 Task: Open Card Card0000000022 in Board Board0000000006 in Workspace WS0000000002 in Trello. Add Member nikhrathi889@gmail.com to Card Card0000000022 in Board Board0000000006 in Workspace WS0000000002 in Trello. Add Blue Label titled Label0000000022 to Card Card0000000022 in Board Board0000000006 in Workspace WS0000000002 in Trello. Add Checklist CL0000000022 to Card Card0000000022 in Board Board0000000006 in Workspace WS0000000002 in Trello. Add Dates with Start Date as Sep 01 2023 and Due Date as Sep 30 2023 to Card Card0000000022 in Board Board0000000006 in Workspace WS0000000002 in Trello
Action: Mouse moved to (420, 468)
Screenshot: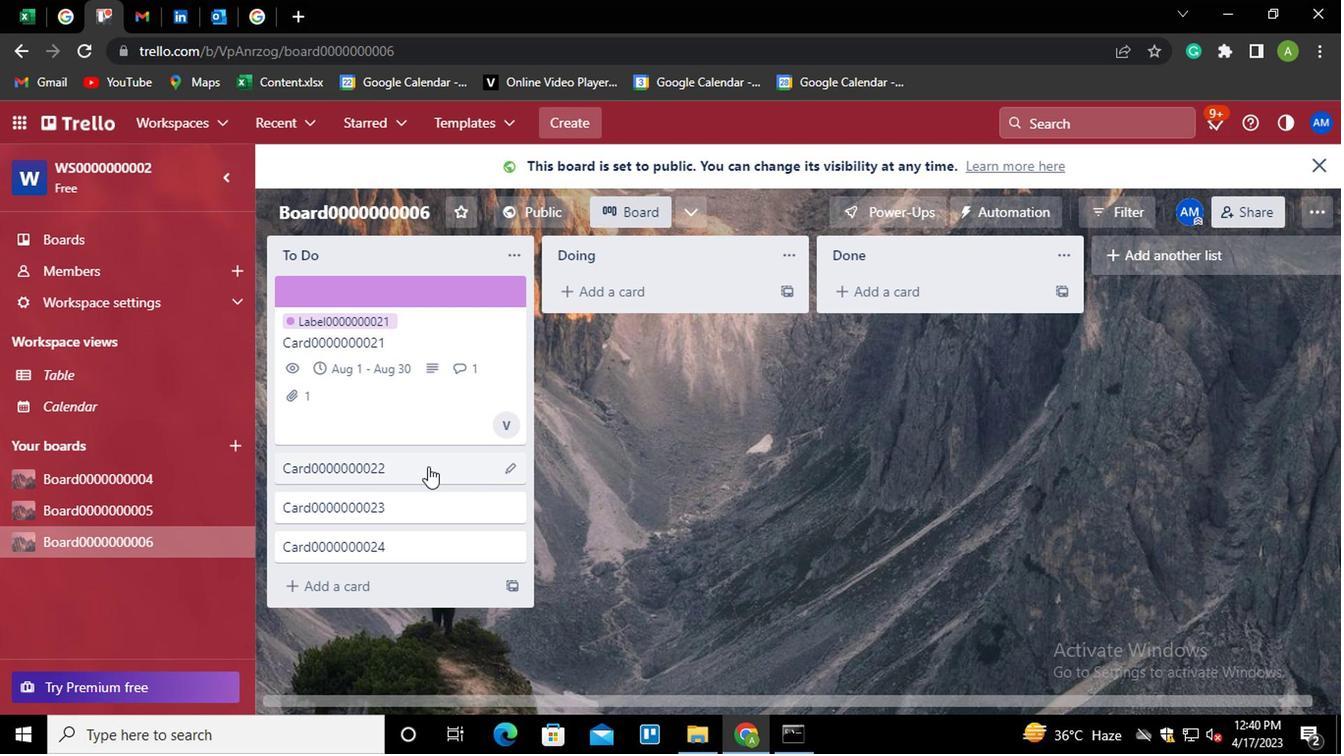 
Action: Mouse pressed left at (420, 468)
Screenshot: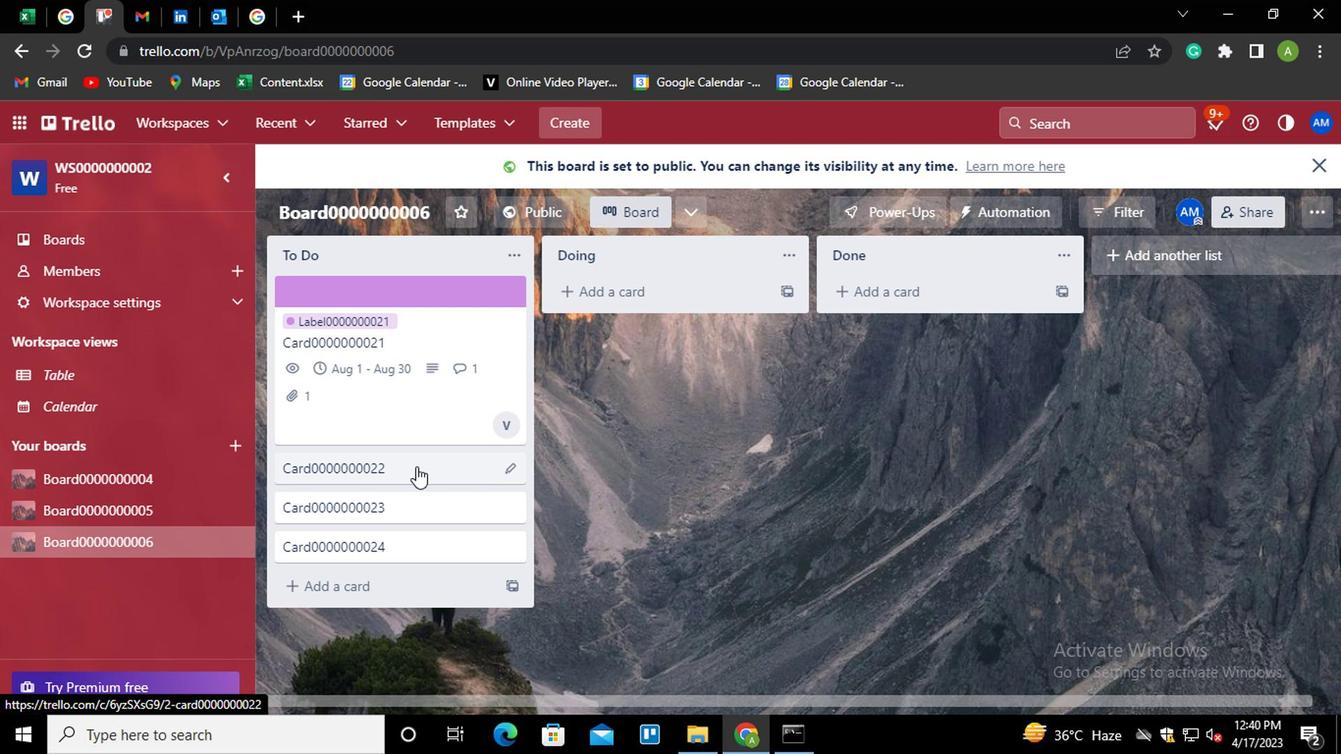
Action: Mouse moved to (905, 277)
Screenshot: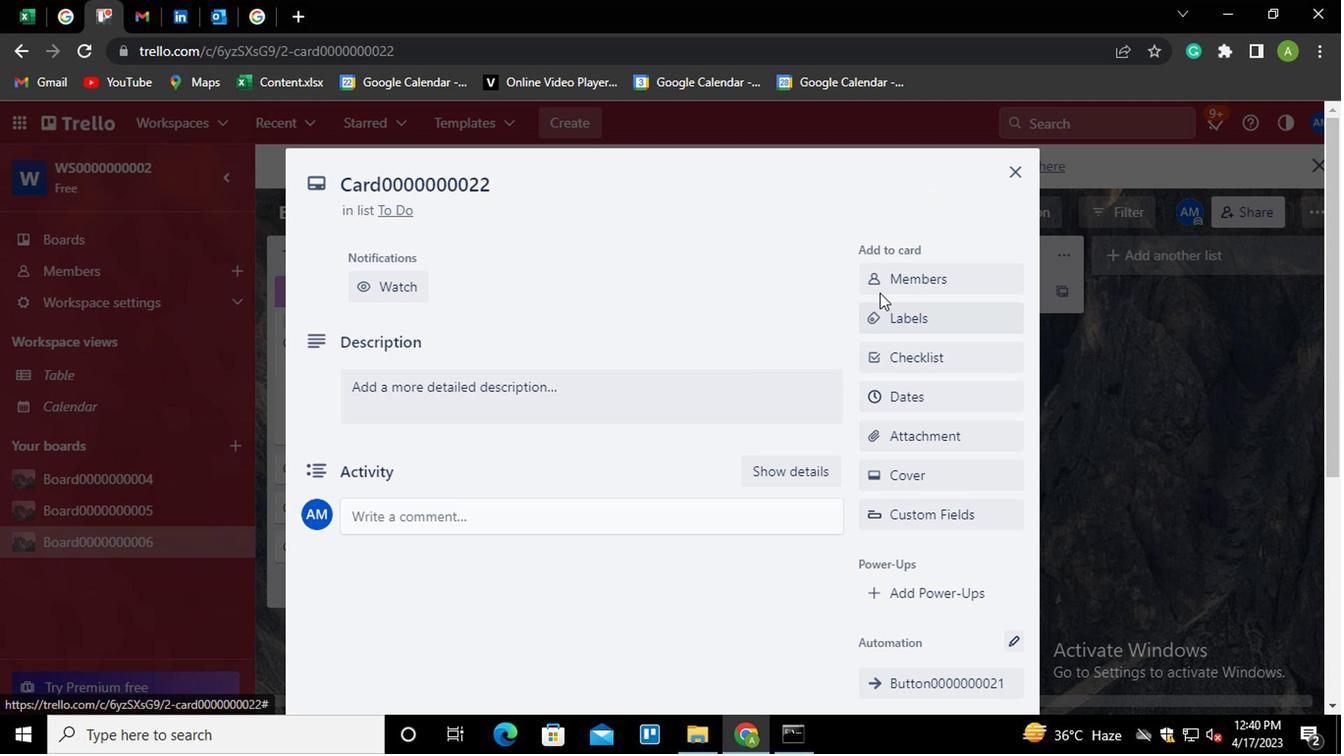 
Action: Mouse pressed left at (905, 277)
Screenshot: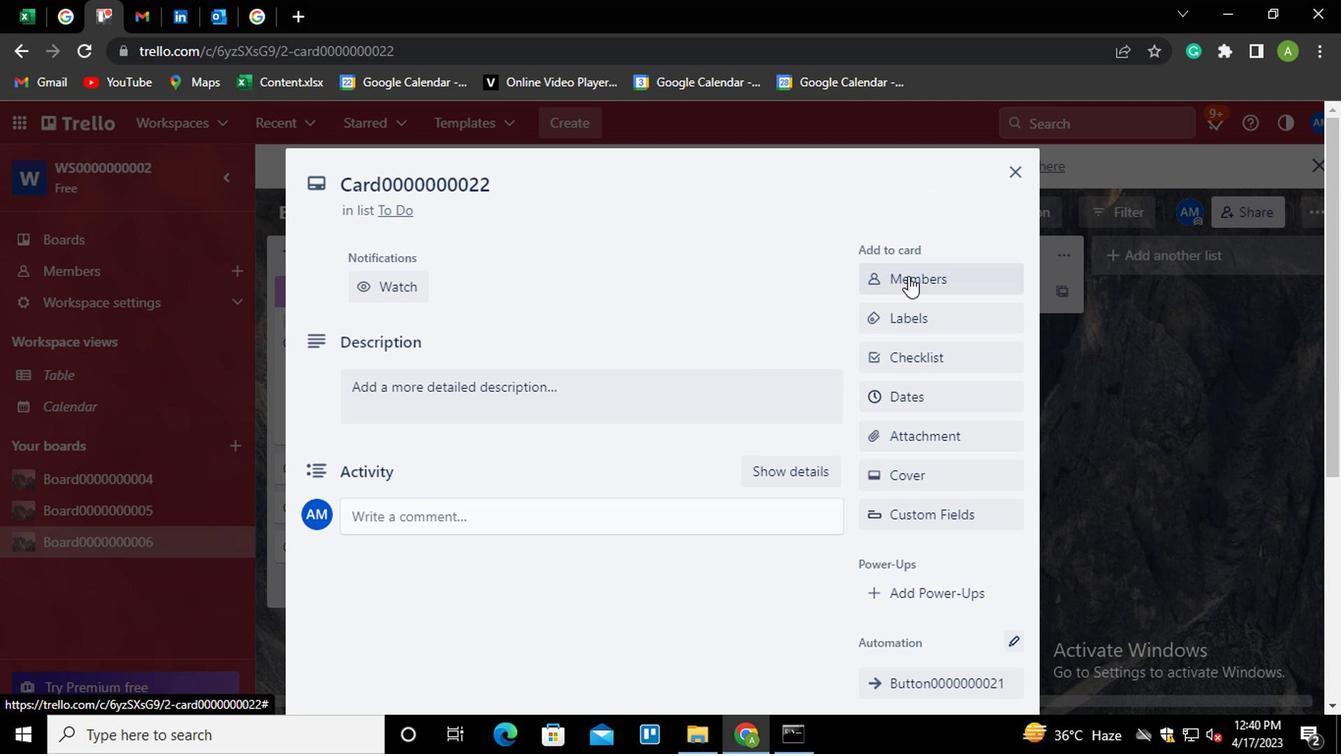 
Action: Mouse moved to (934, 376)
Screenshot: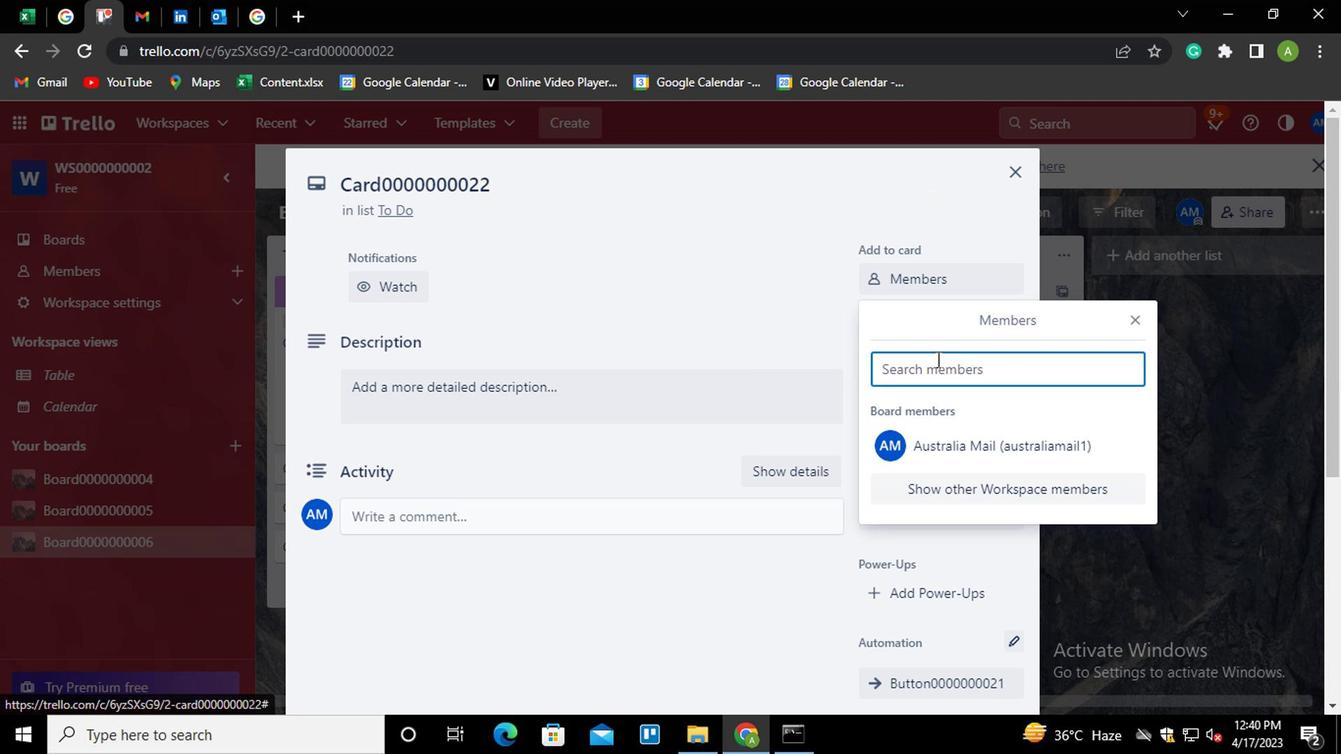 
Action: Mouse pressed left at (934, 376)
Screenshot: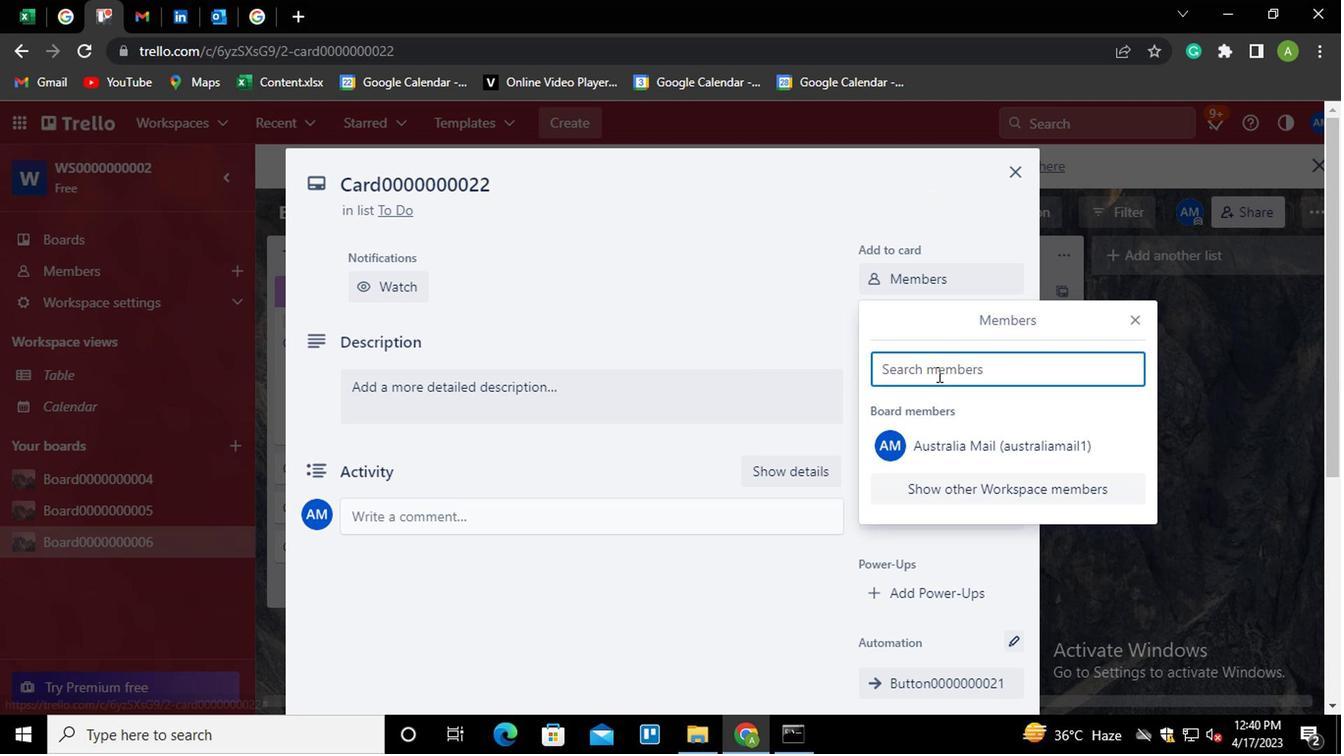 
Action: Key pressed ni<Key.backspace><Key.caps_lock><Key.shift><Key.shift><Key.shift><Key.shift>I<Key.backspace>IKHRATHI889<Key.shift><Key.shift><Key.shift>@GMAIL.COM
Screenshot: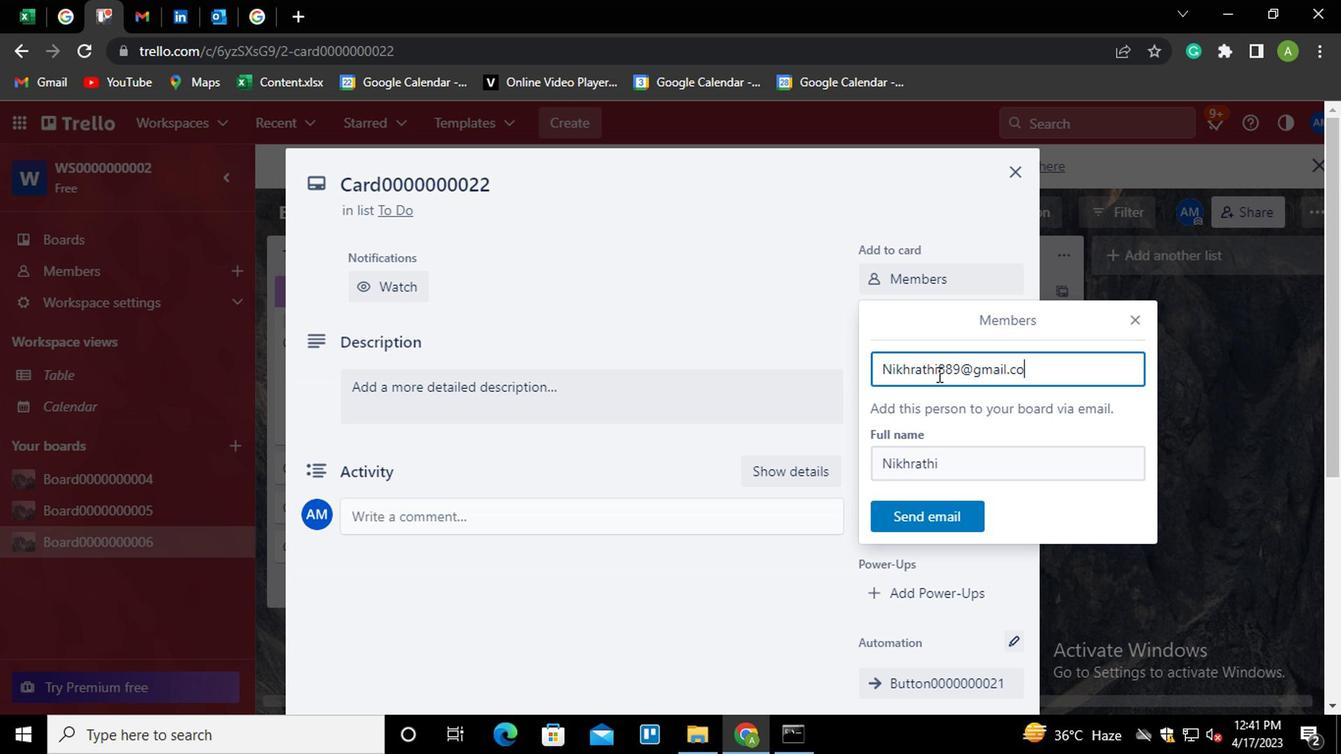 
Action: Mouse moved to (942, 516)
Screenshot: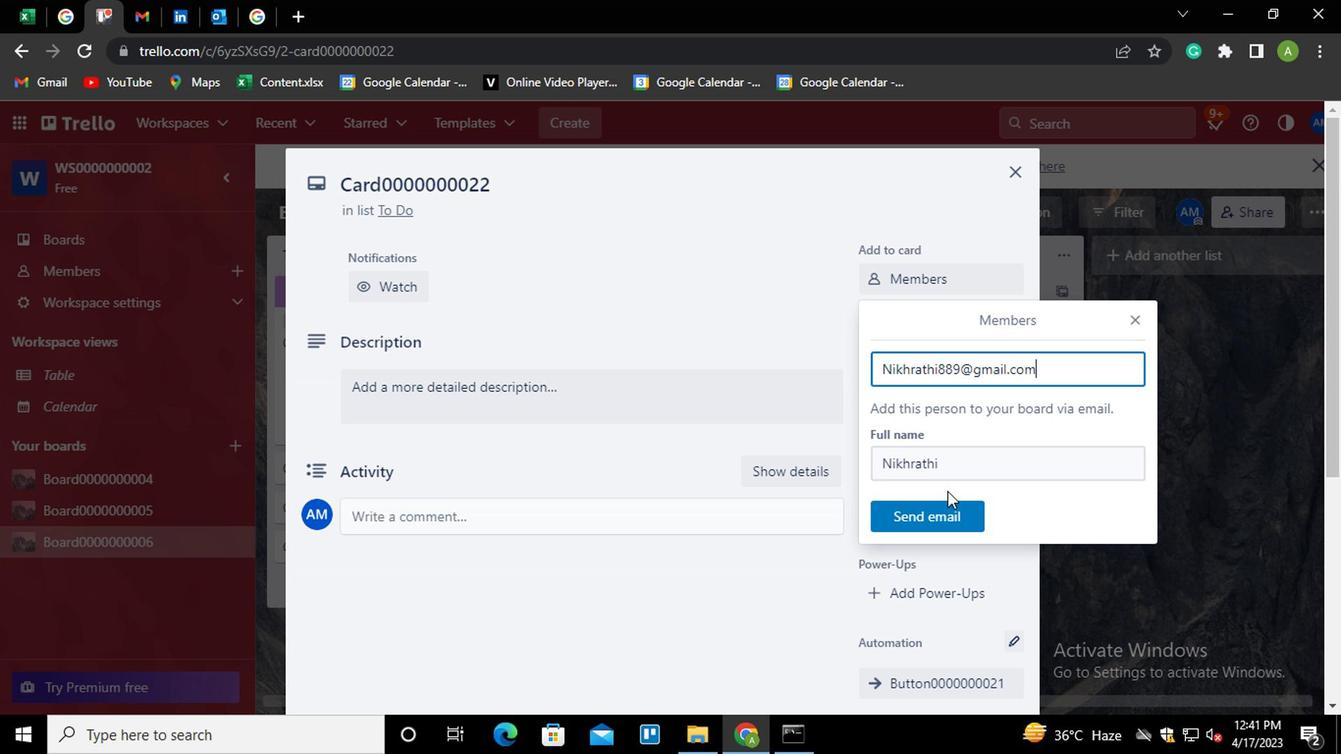 
Action: Mouse pressed left at (942, 516)
Screenshot: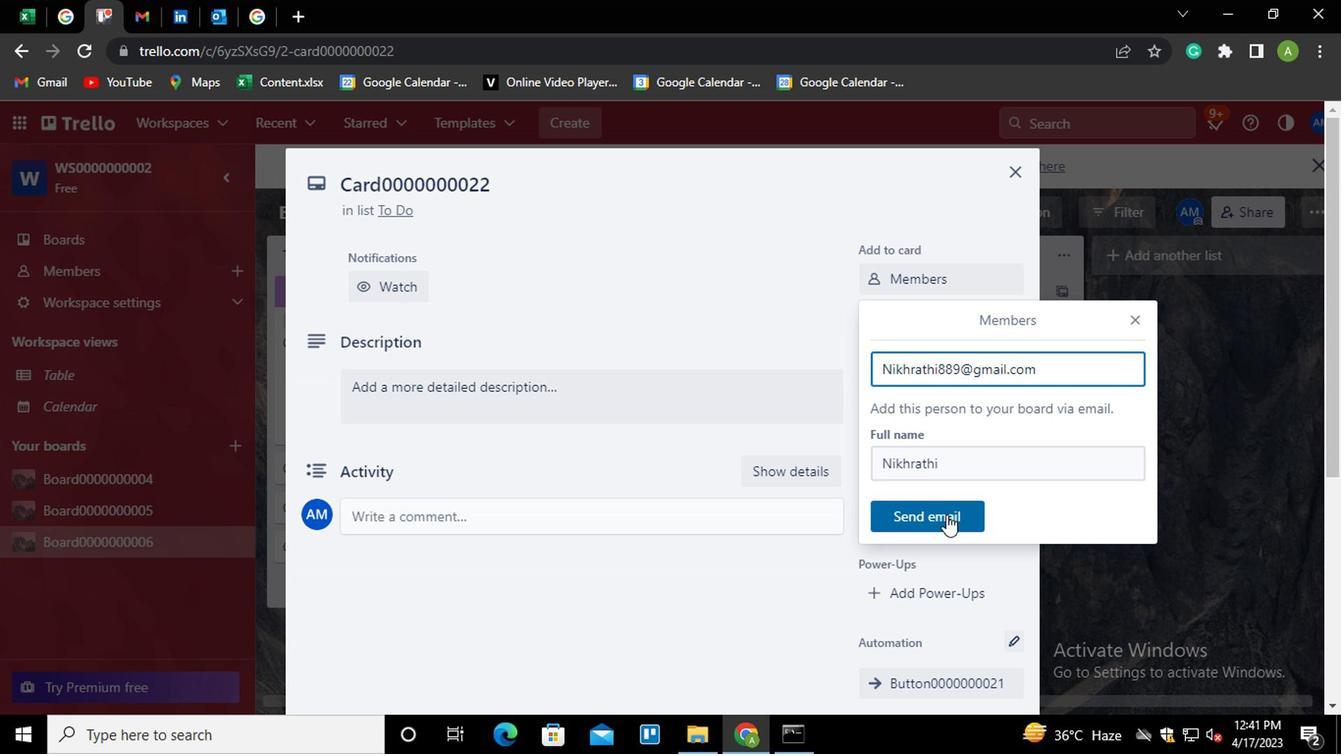 
Action: Mouse moved to (935, 308)
Screenshot: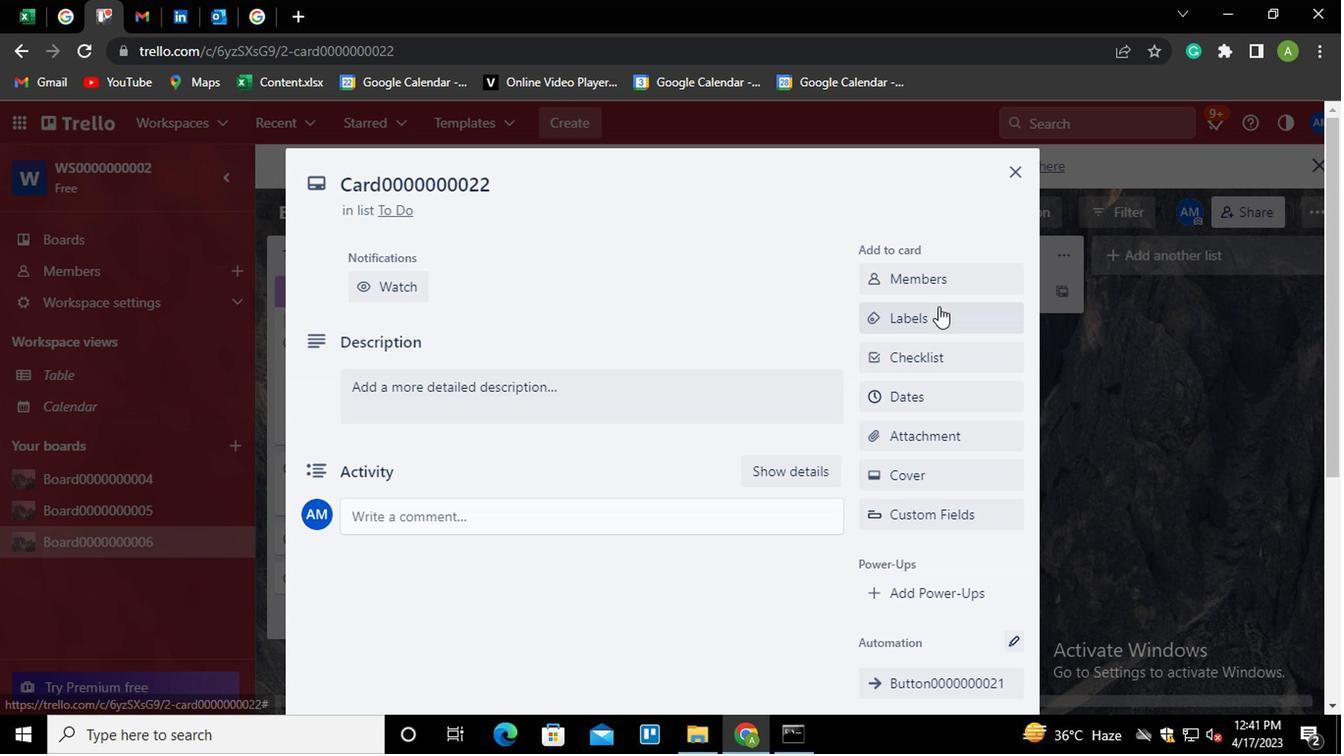 
Action: Mouse pressed left at (935, 308)
Screenshot: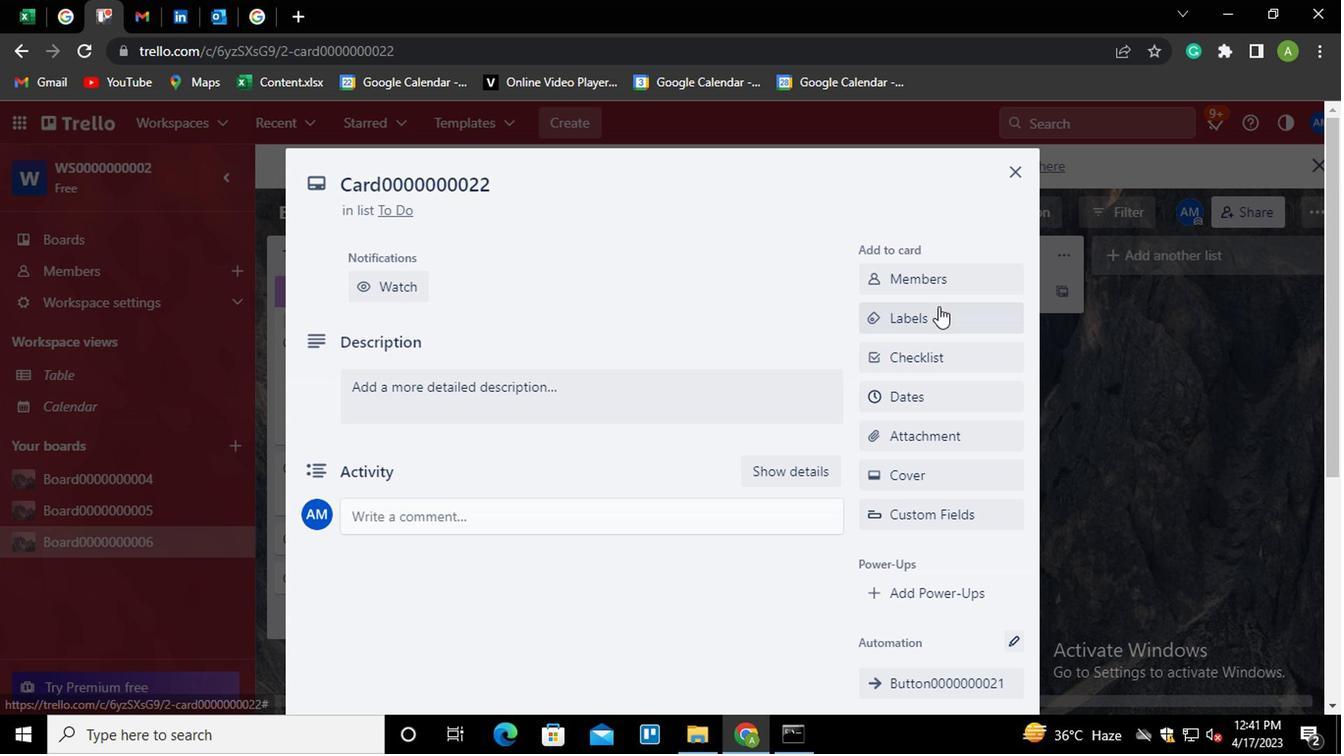
Action: Mouse moved to (885, 467)
Screenshot: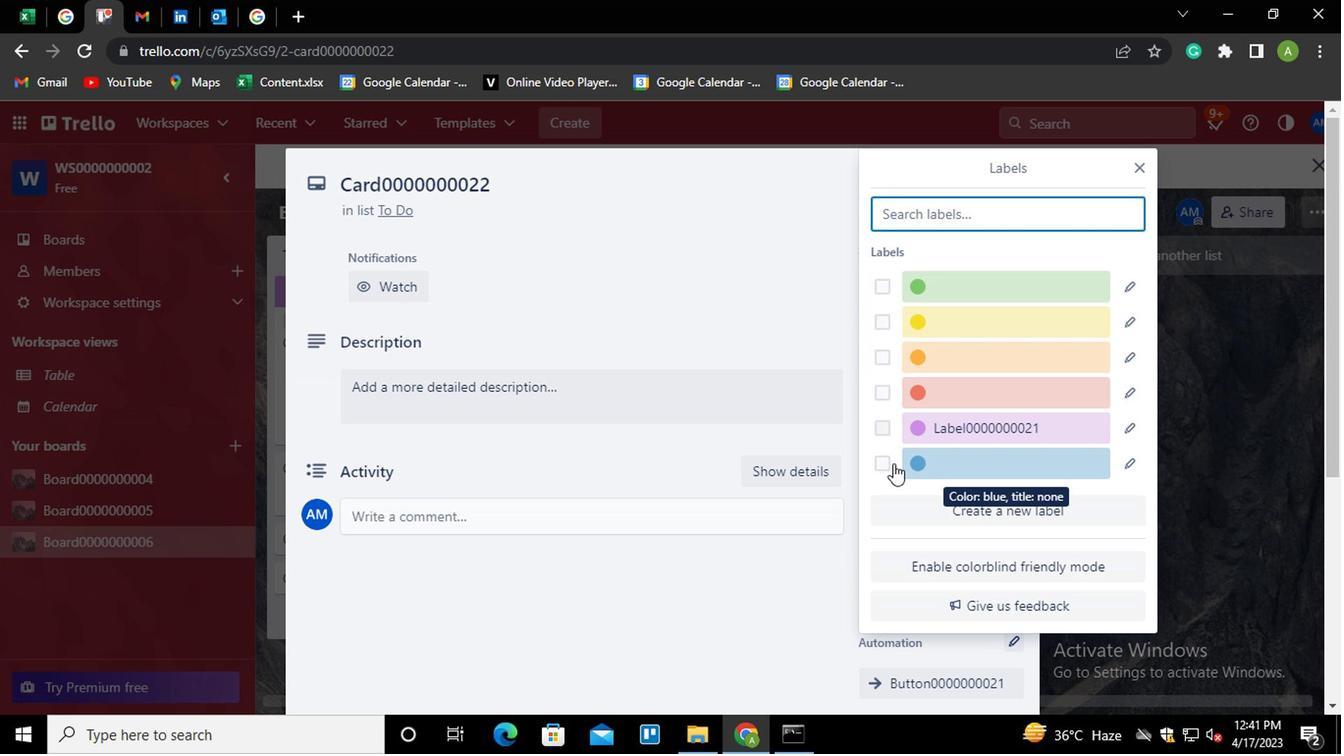 
Action: Mouse pressed left at (885, 467)
Screenshot: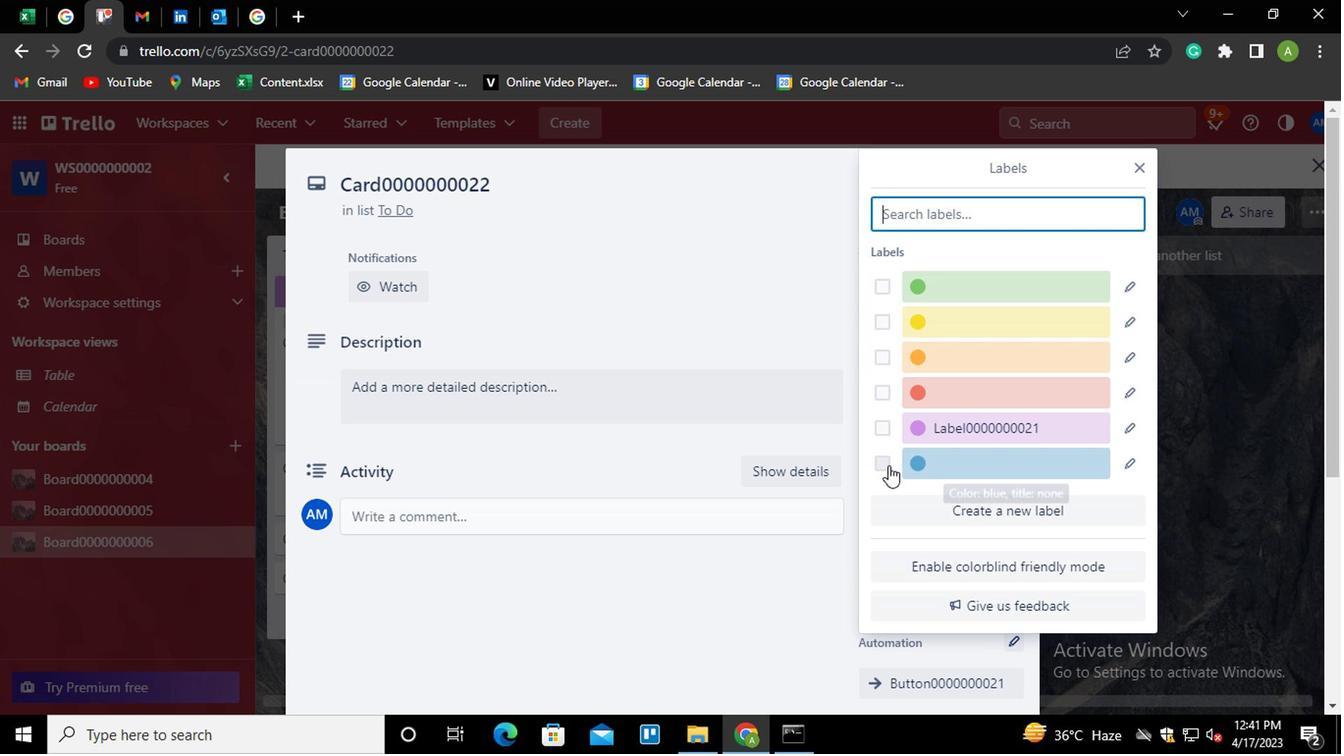 
Action: Mouse moved to (1117, 459)
Screenshot: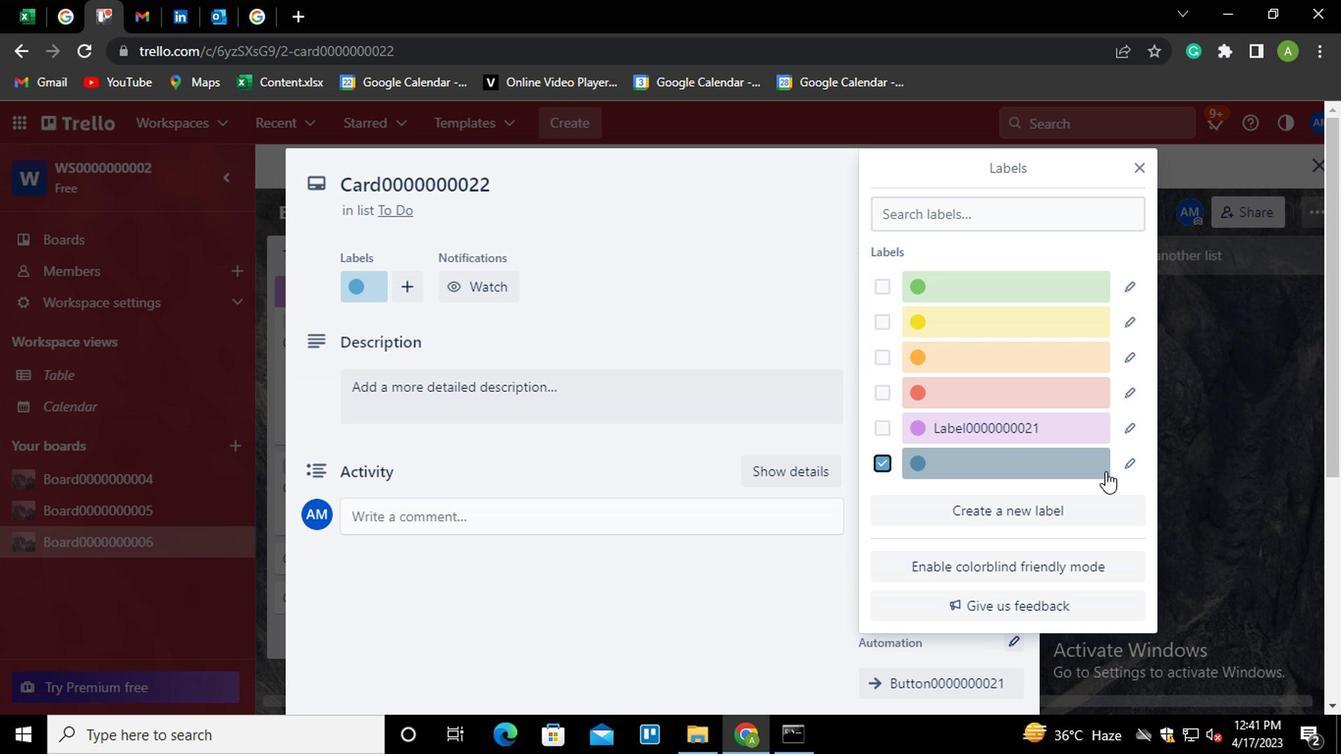 
Action: Mouse pressed left at (1117, 459)
Screenshot: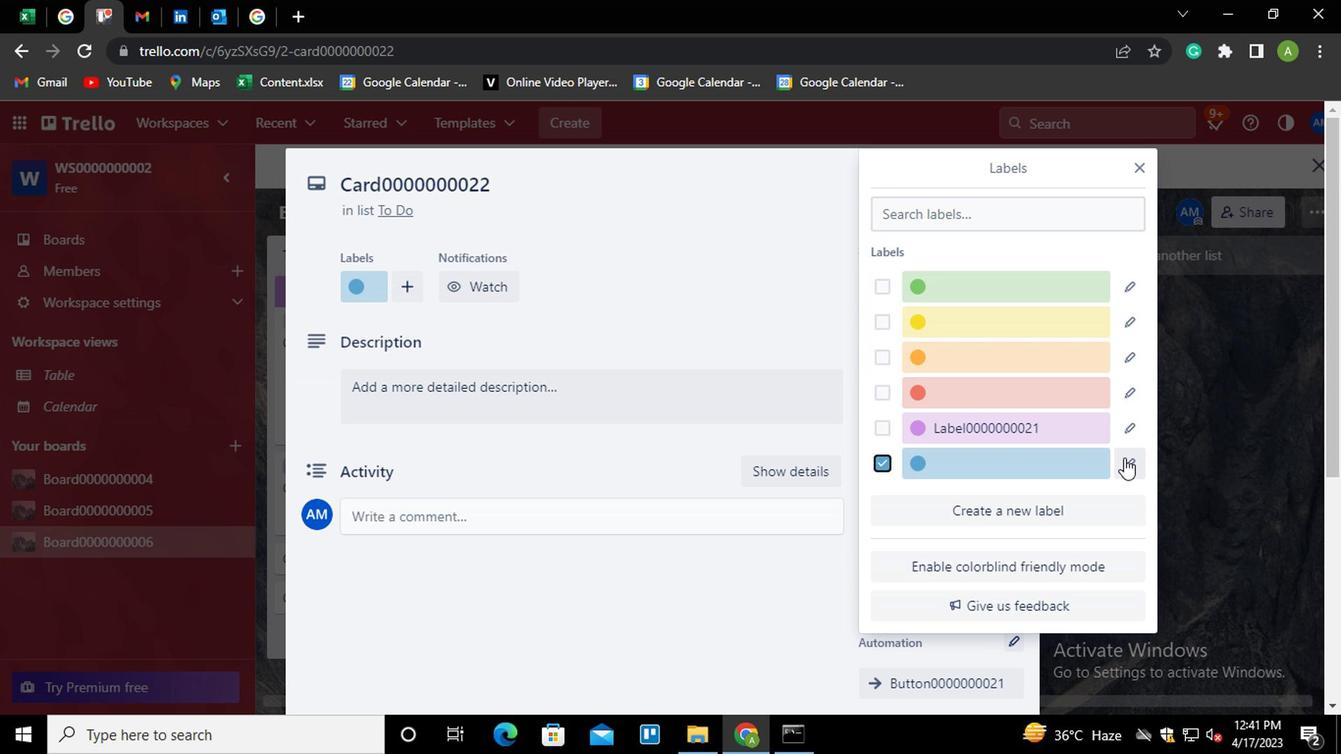 
Action: Mouse moved to (1106, 452)
Screenshot: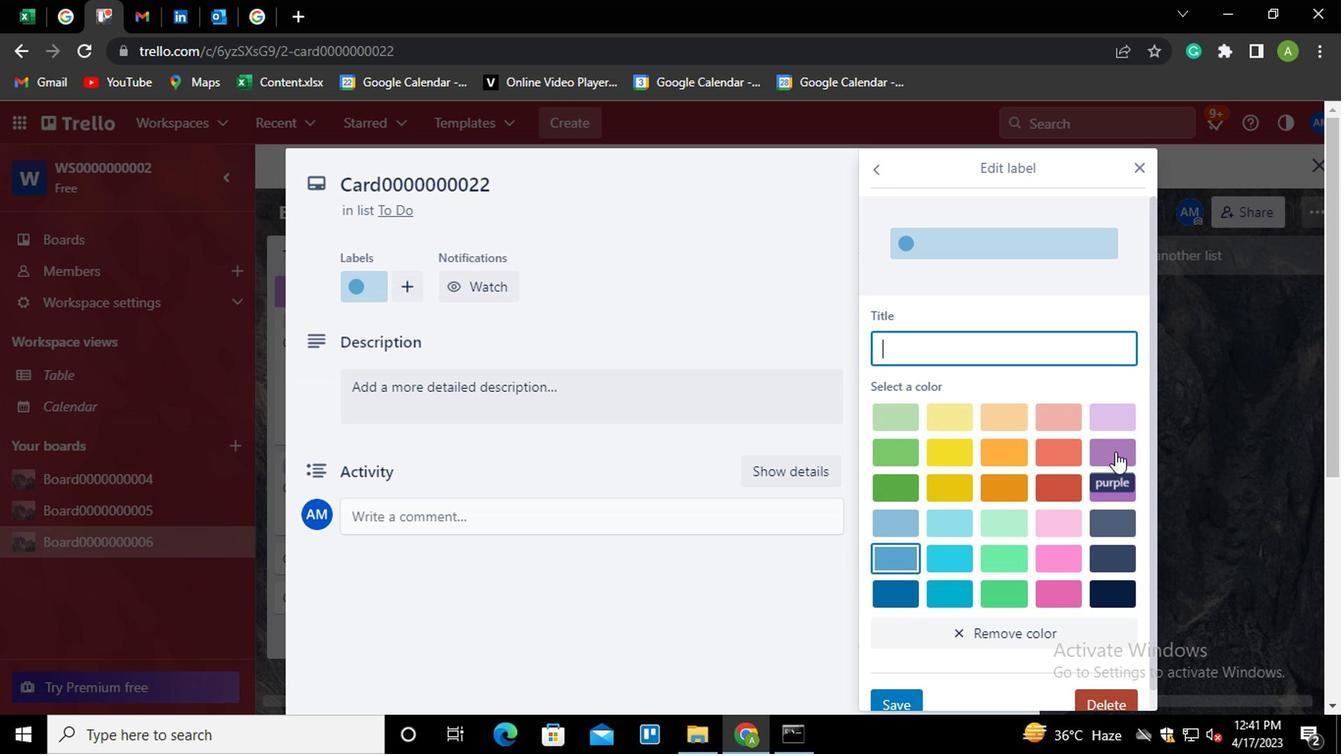 
Action: Key pressed <Key.shift>LABEL0000000022
Screenshot: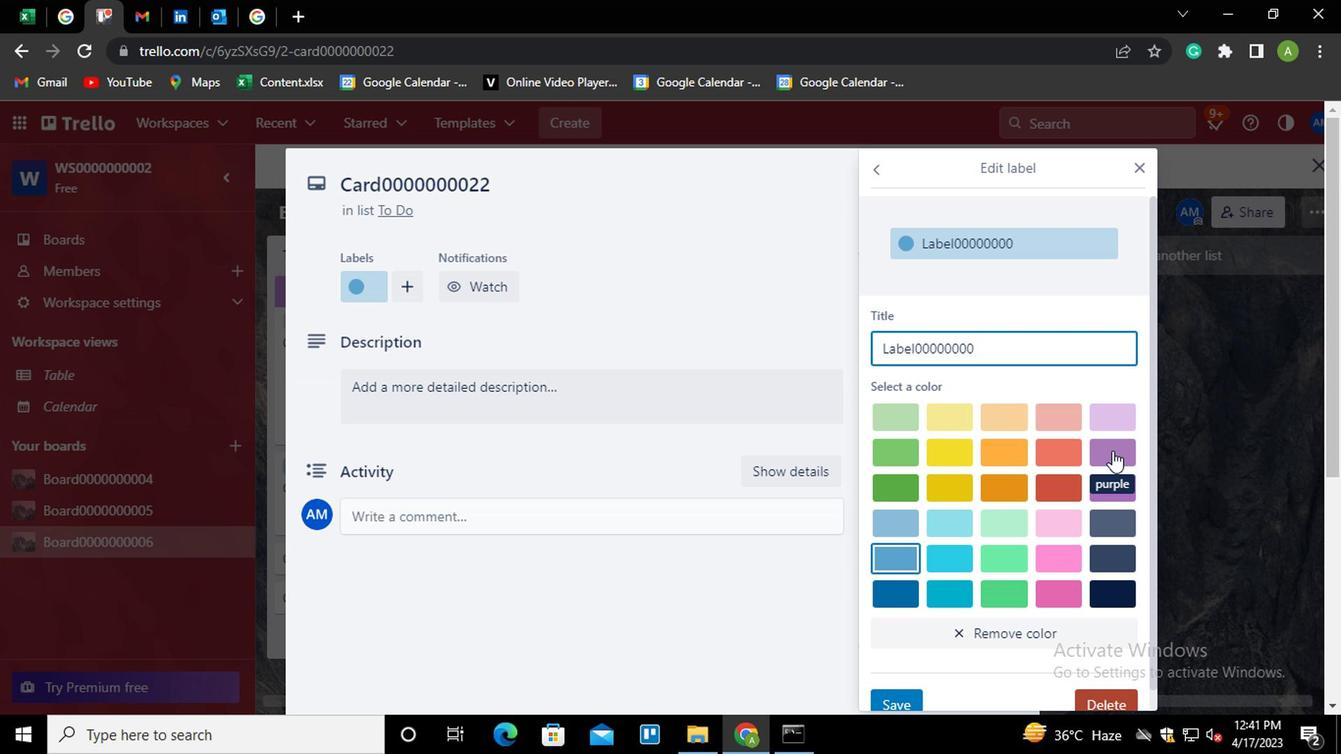 
Action: Mouse moved to (892, 707)
Screenshot: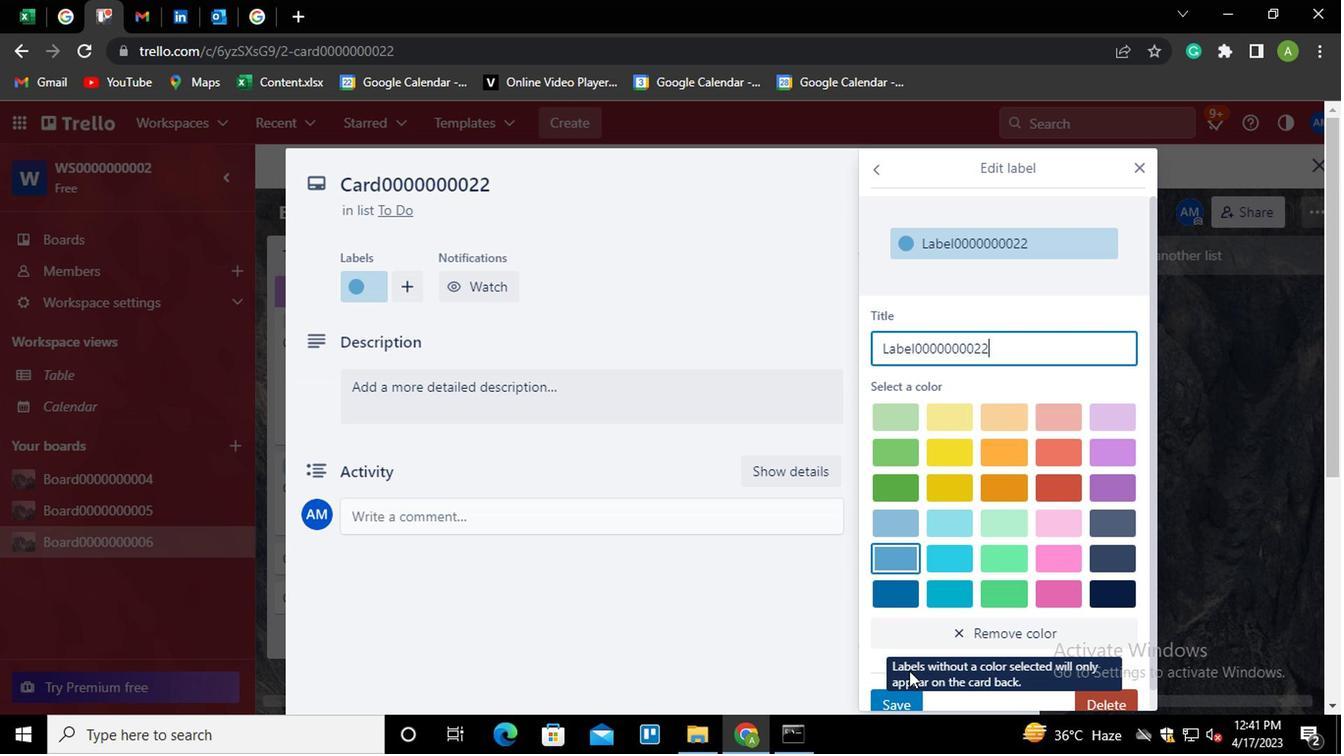 
Action: Mouse pressed left at (892, 707)
Screenshot: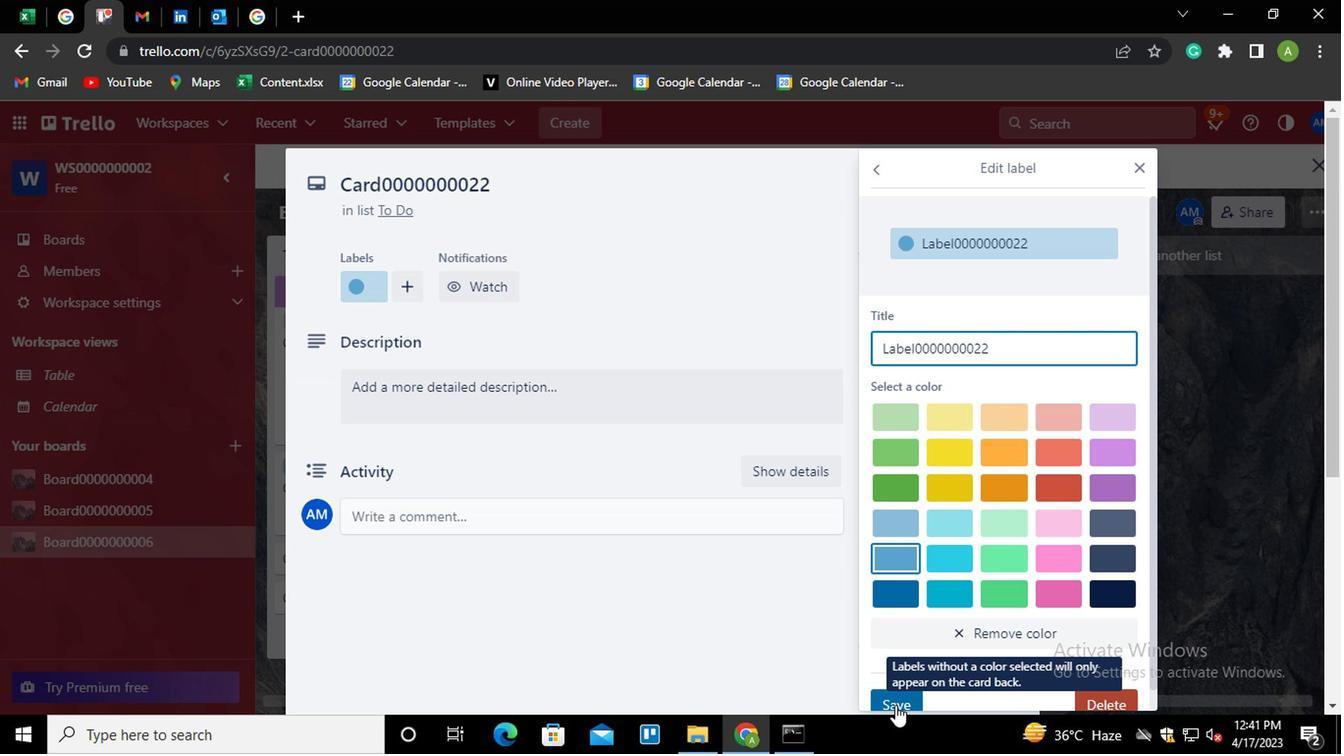
Action: Mouse moved to (806, 280)
Screenshot: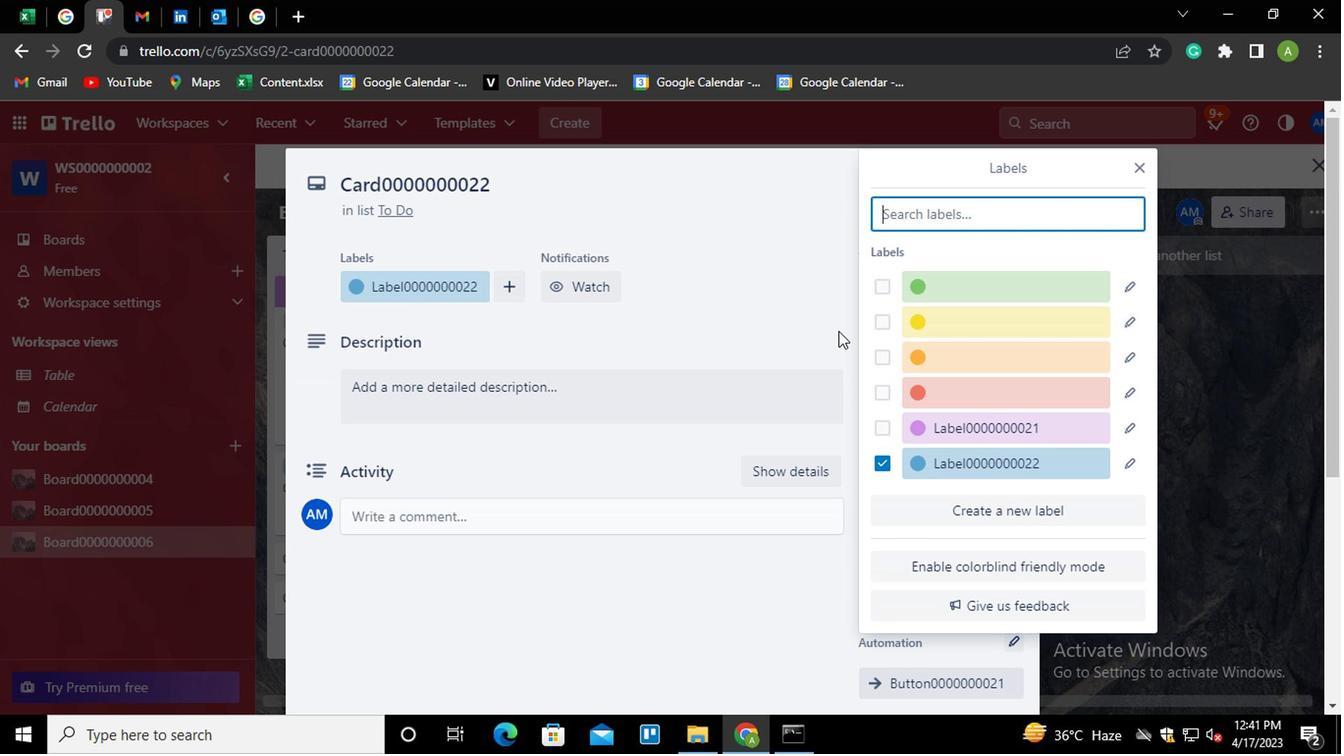 
Action: Mouse pressed left at (806, 280)
Screenshot: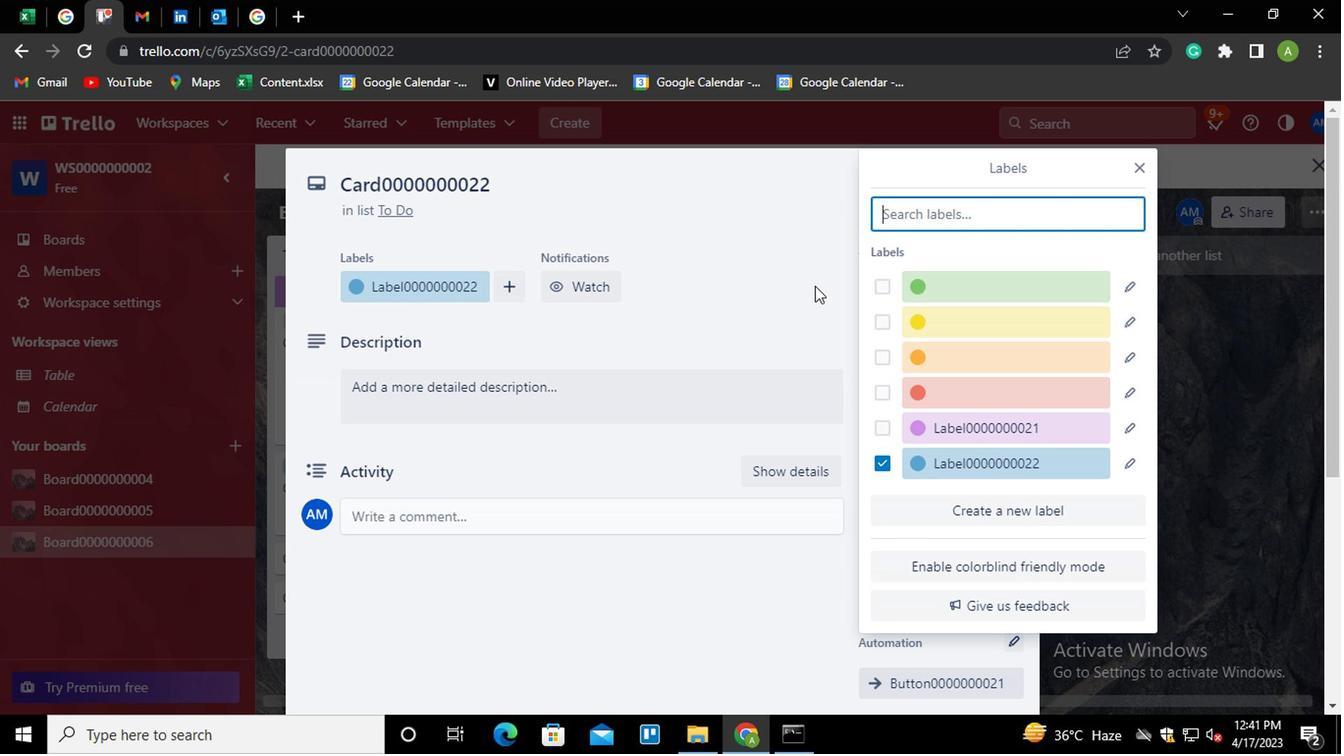 
Action: Mouse moved to (899, 352)
Screenshot: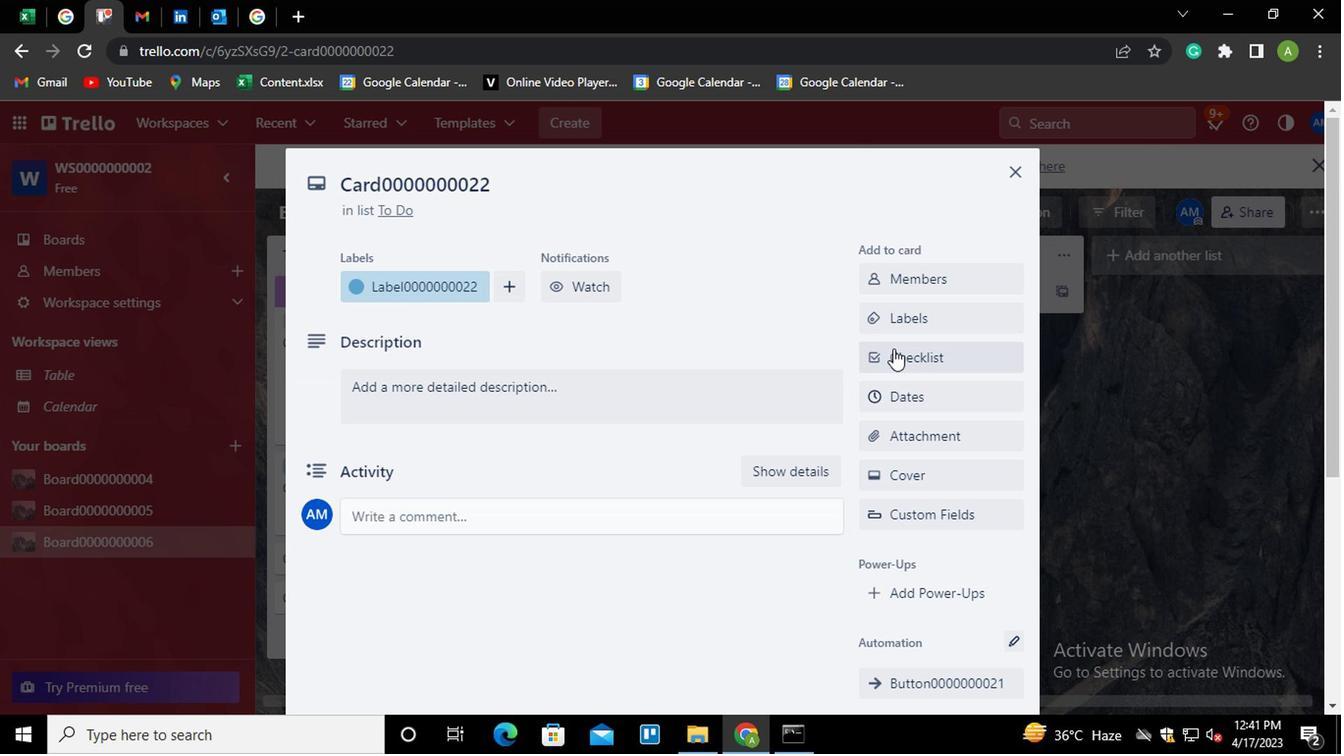 
Action: Mouse pressed left at (899, 352)
Screenshot: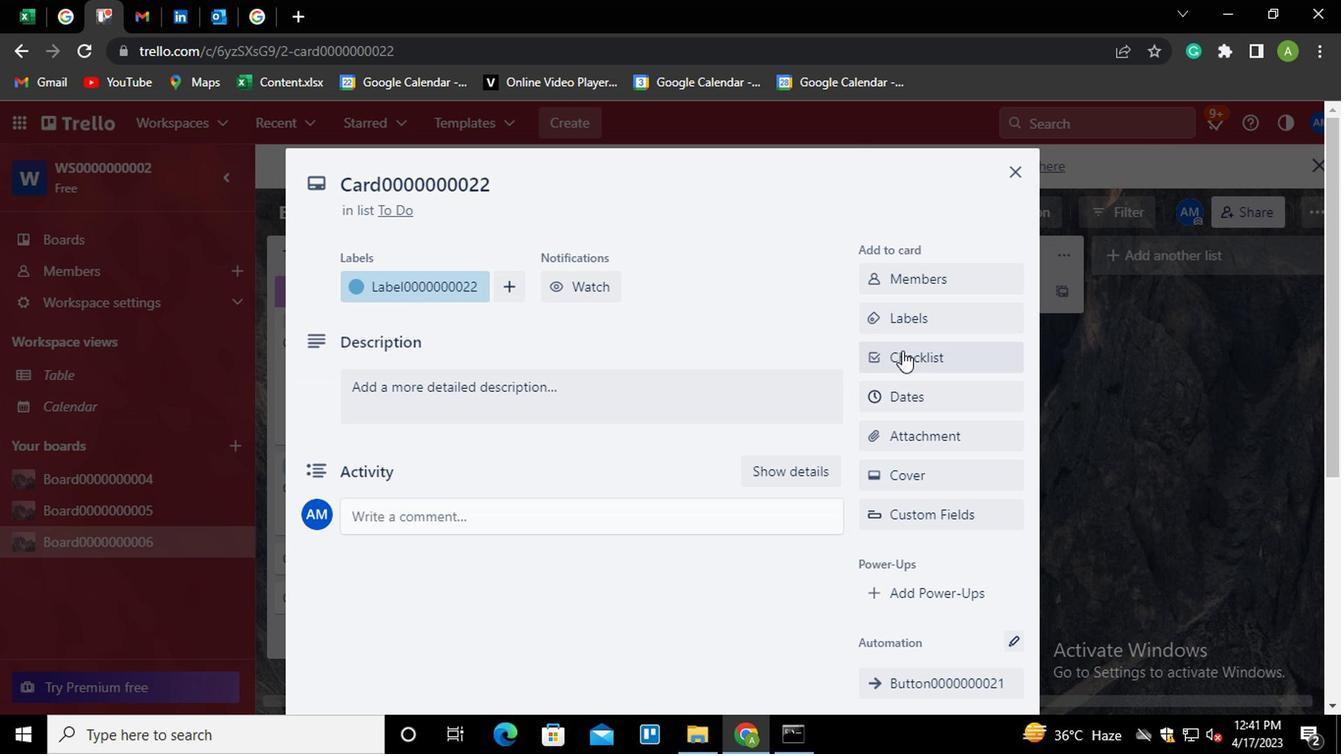 
Action: Mouse moved to (893, 356)
Screenshot: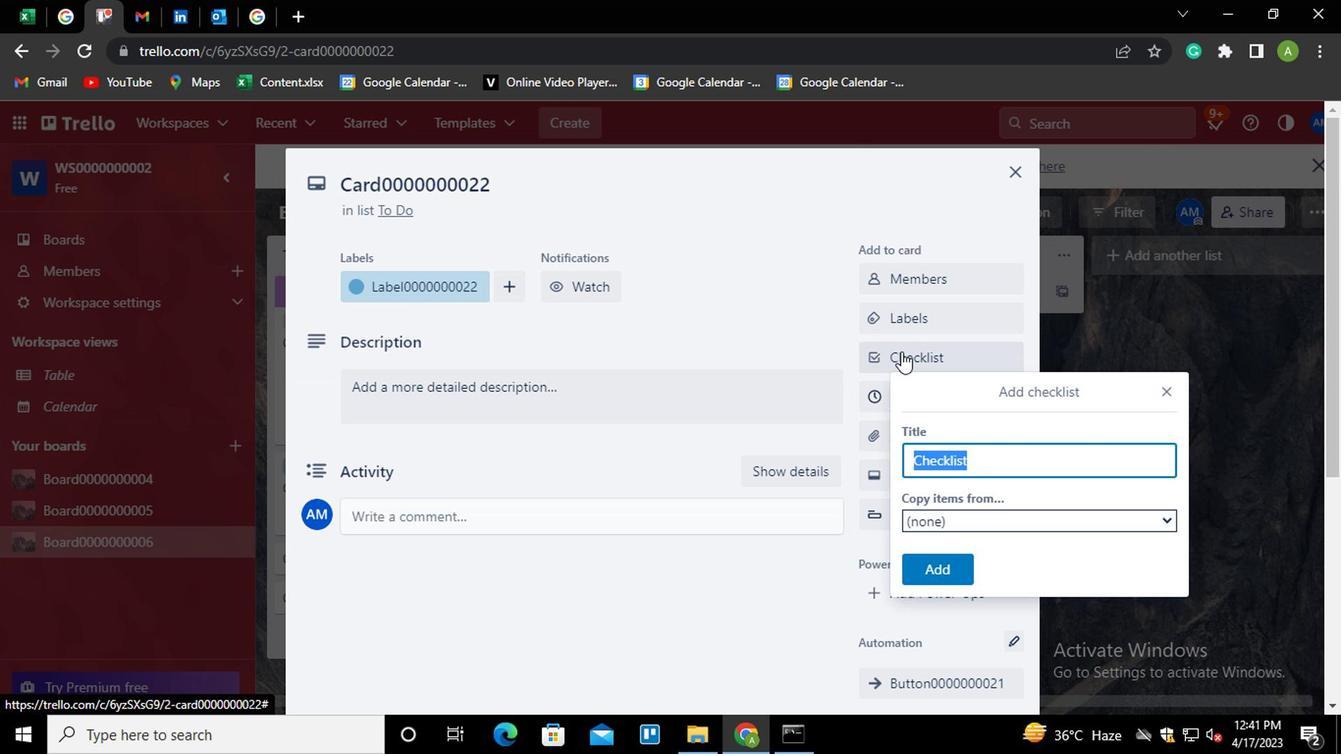 
Action: Key pressed <Key.shift>CL0000000022
Screenshot: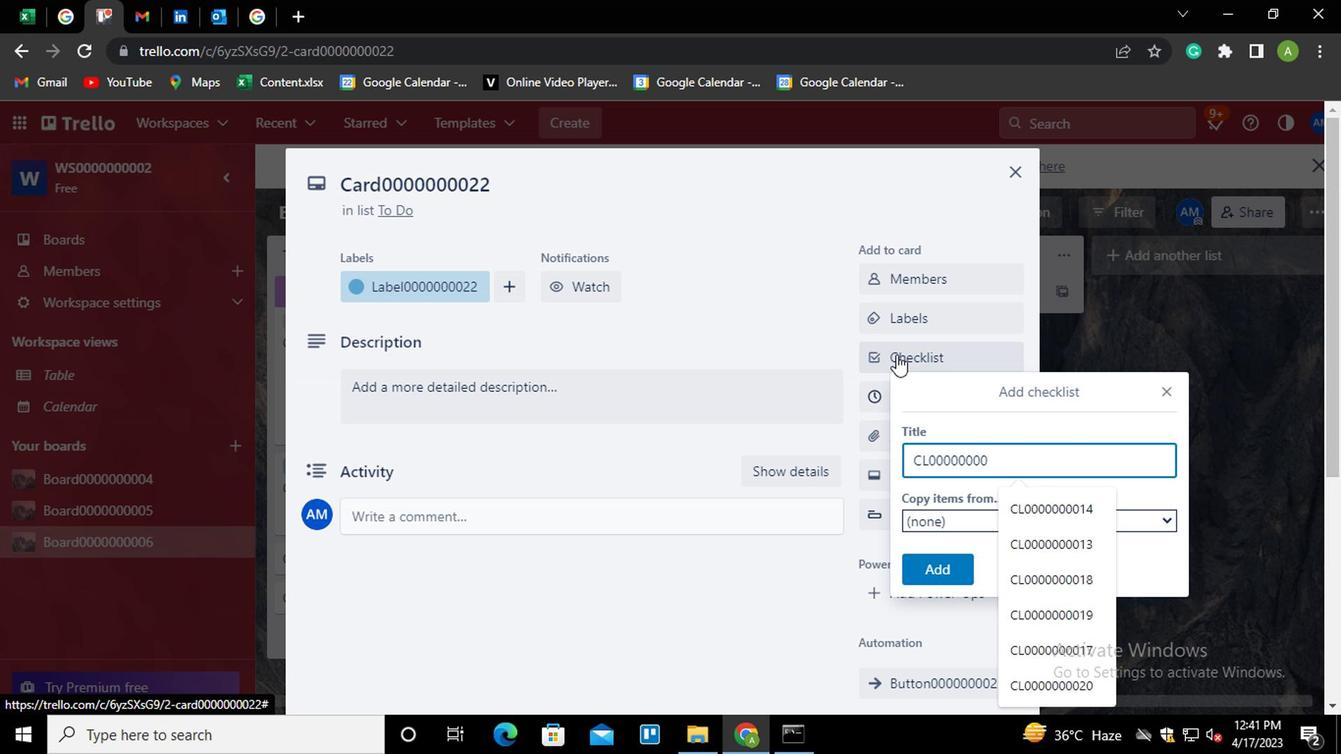 
Action: Mouse moved to (945, 566)
Screenshot: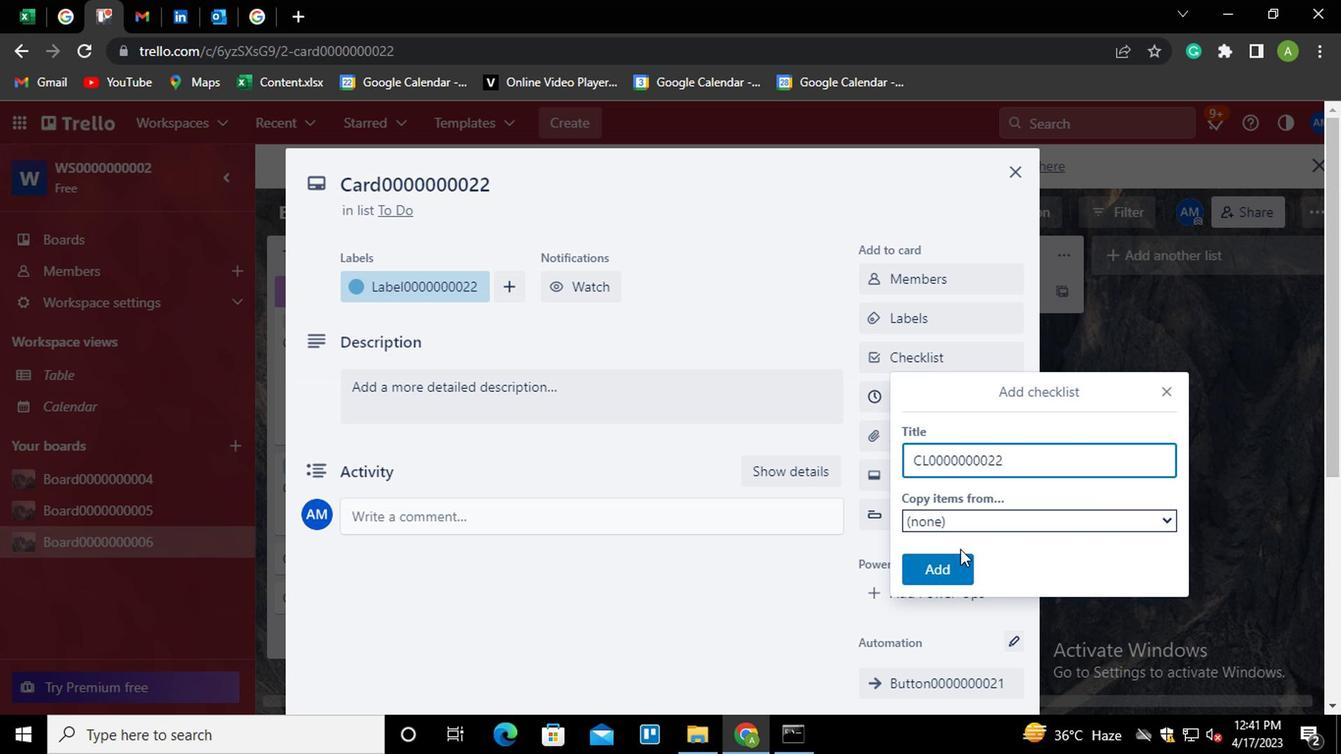 
Action: Mouse pressed left at (945, 566)
Screenshot: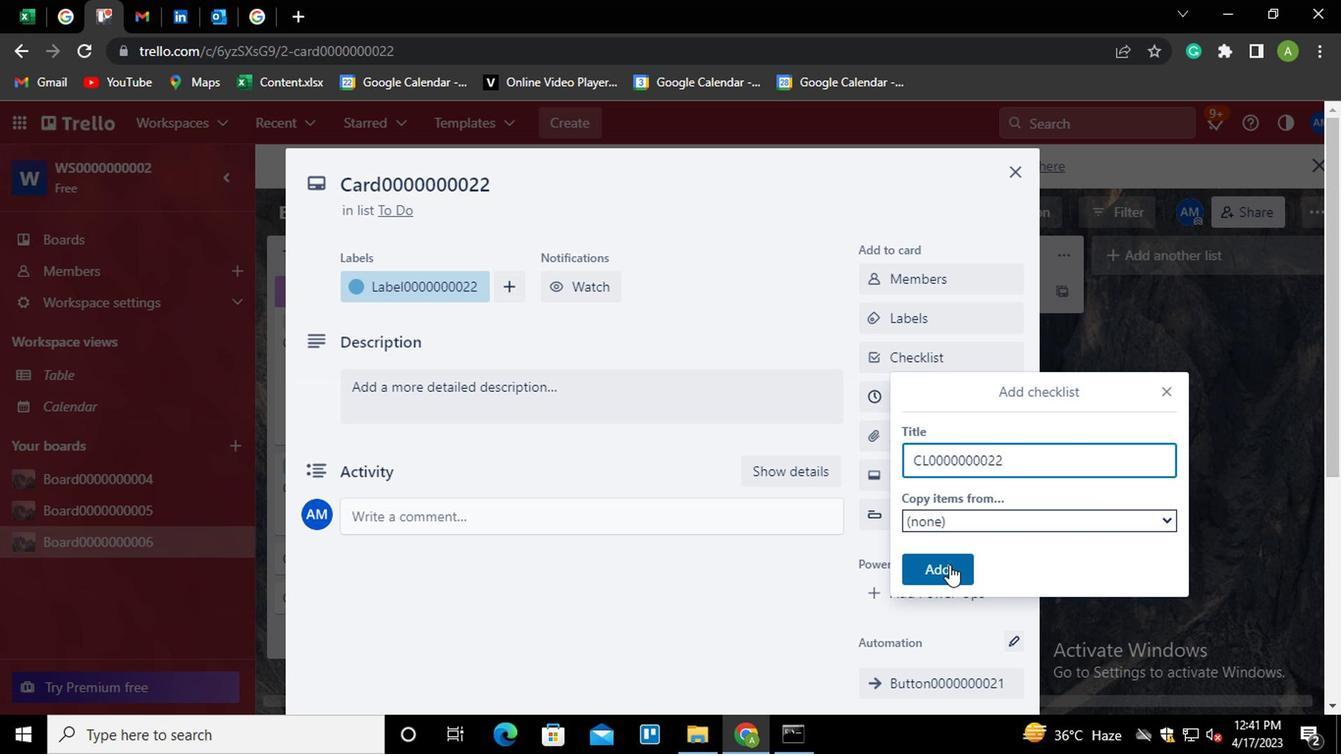 
Action: Mouse moved to (935, 403)
Screenshot: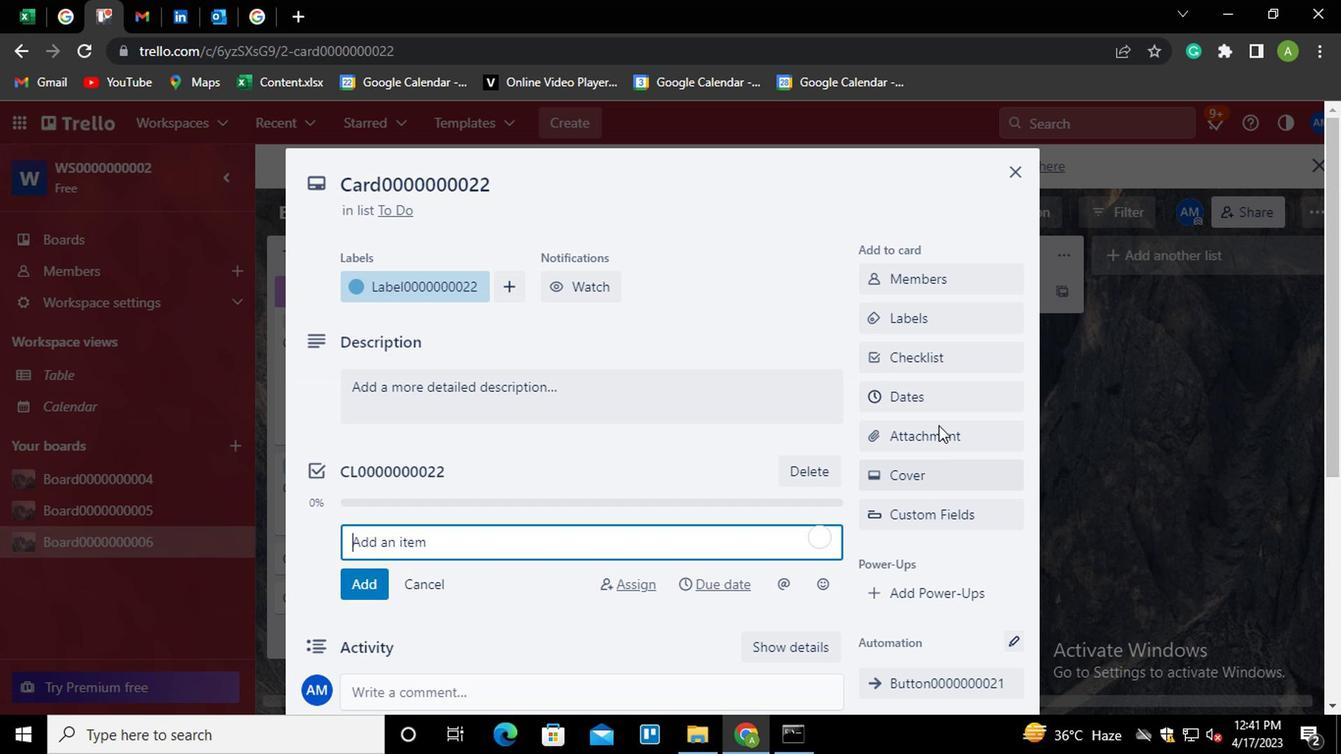 
Action: Mouse pressed left at (935, 403)
Screenshot: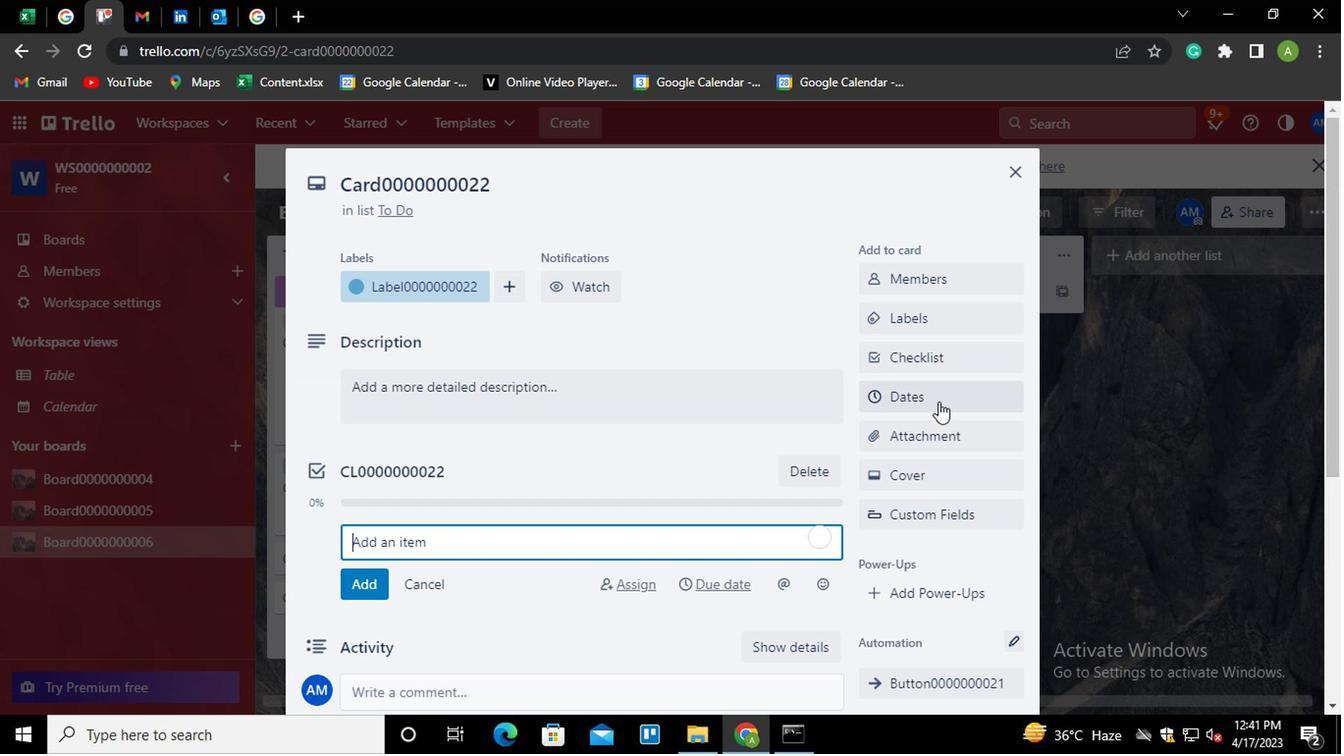 
Action: Mouse moved to (875, 520)
Screenshot: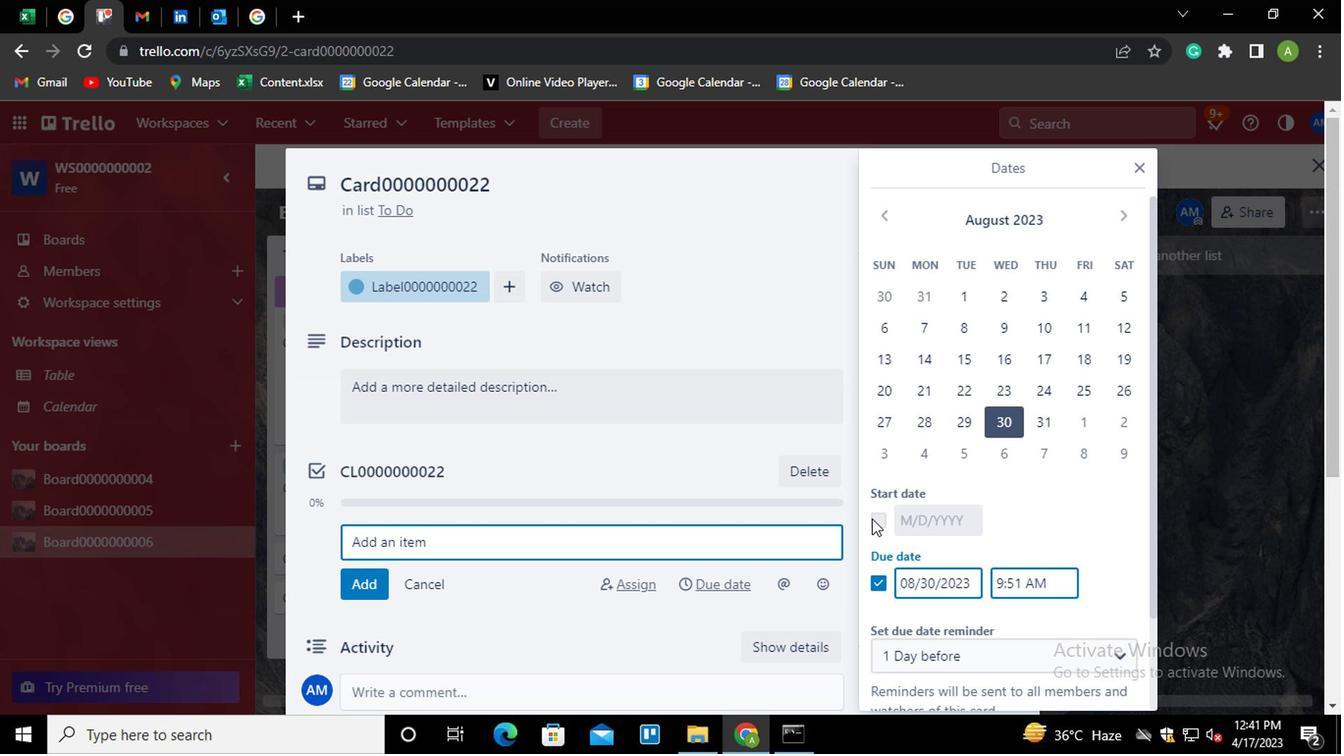 
Action: Mouse pressed left at (875, 520)
Screenshot: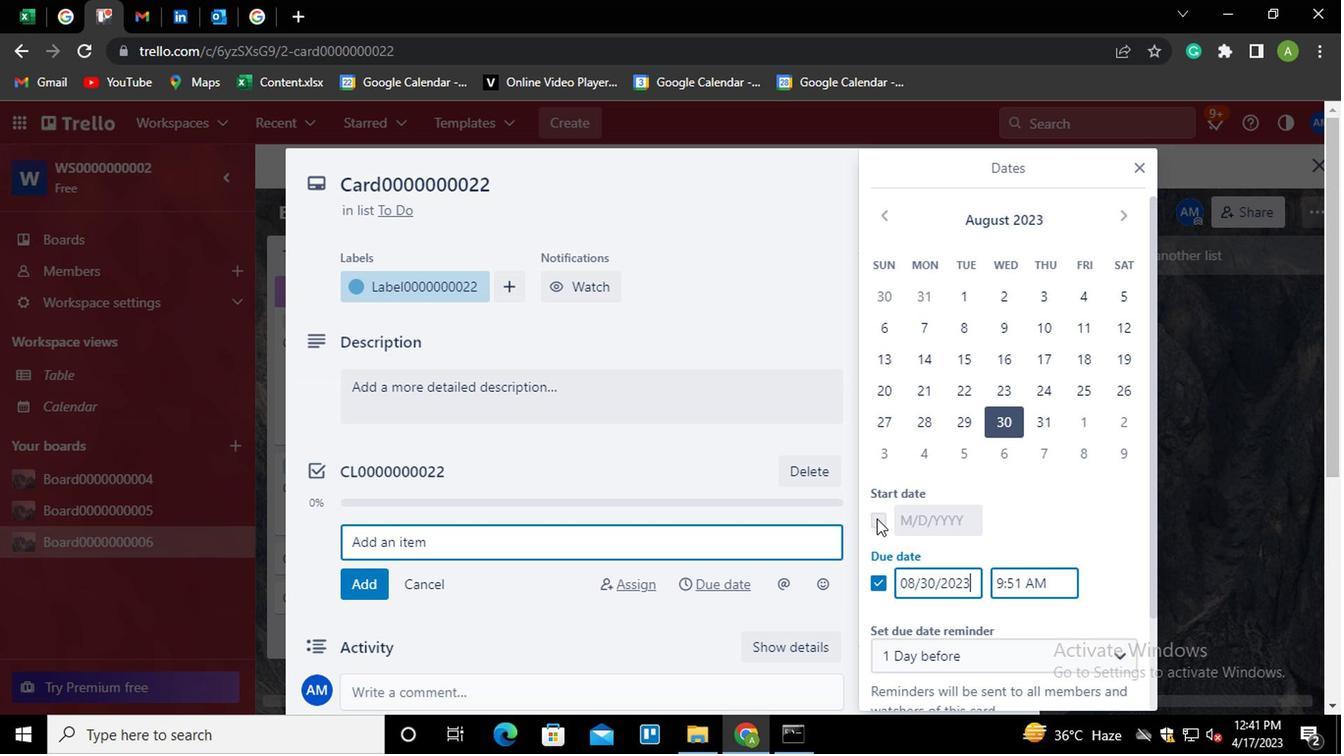 
Action: Mouse moved to (912, 518)
Screenshot: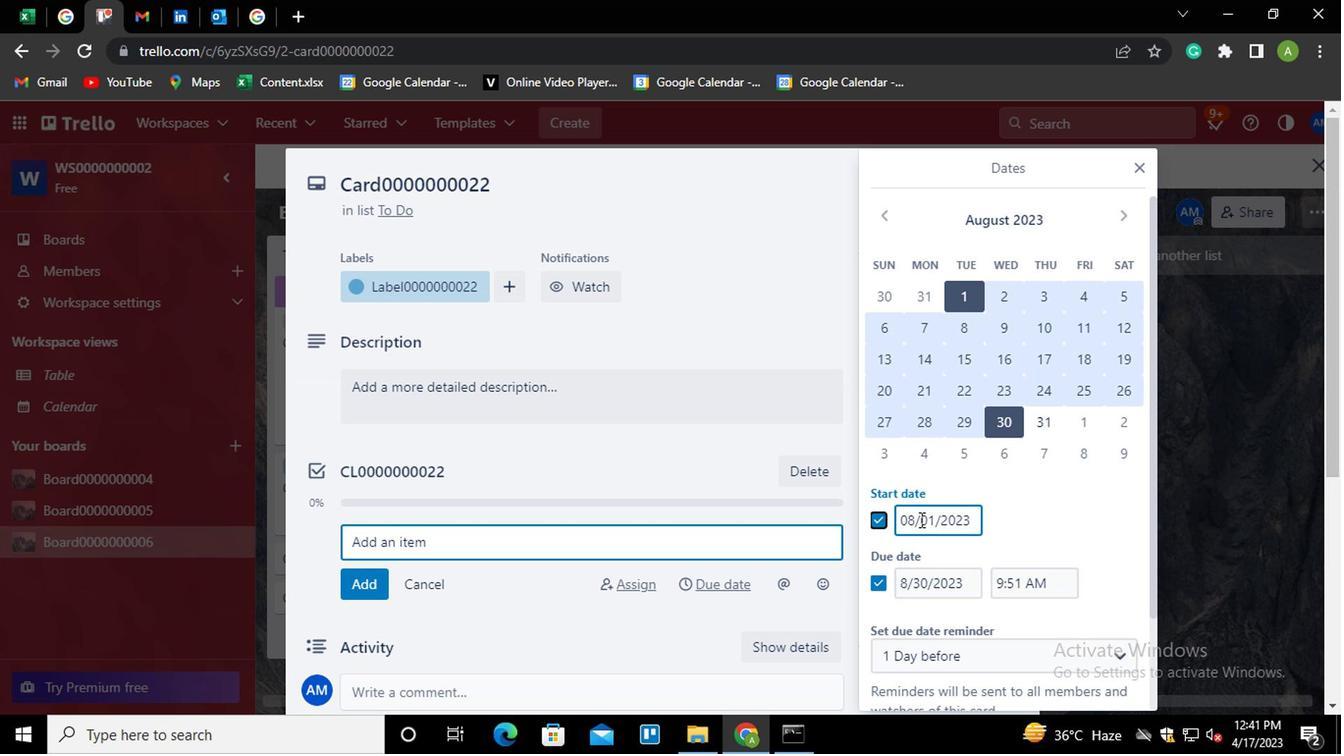 
Action: Mouse pressed left at (912, 518)
Screenshot: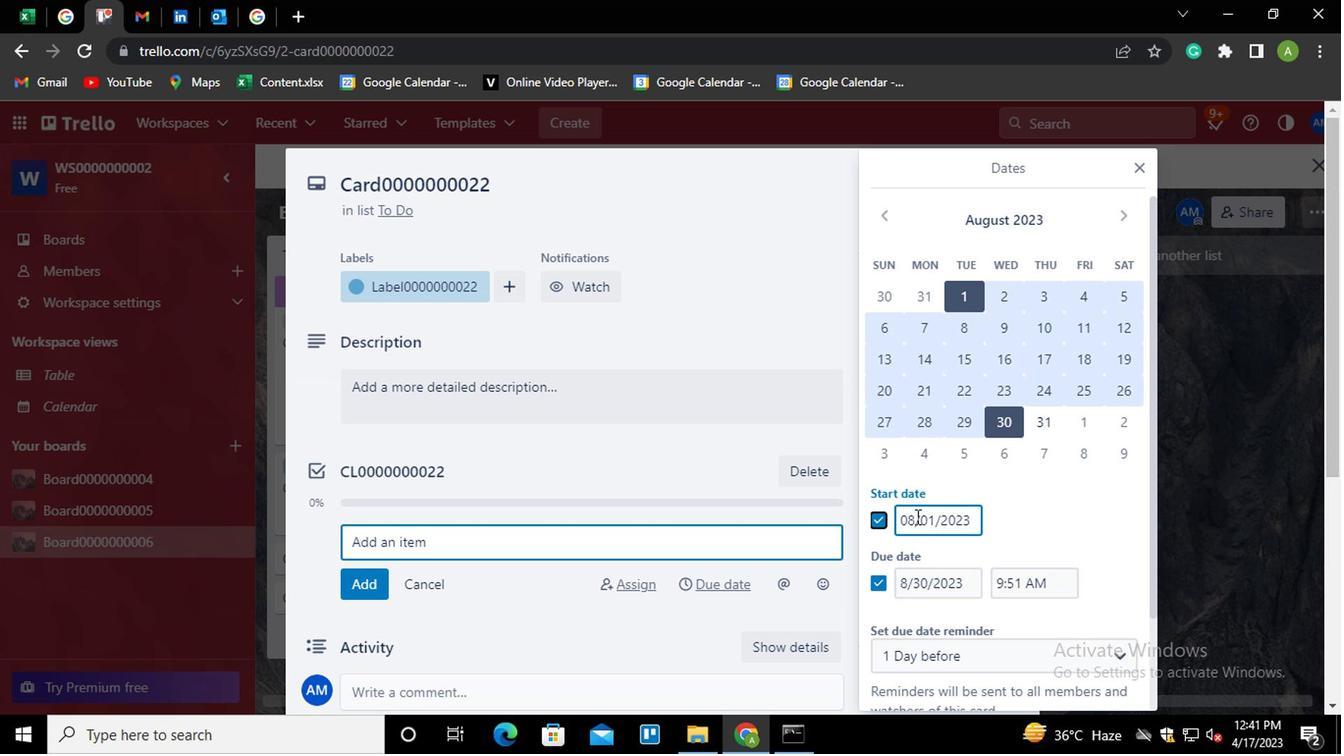 
Action: Mouse moved to (1010, 519)
Screenshot: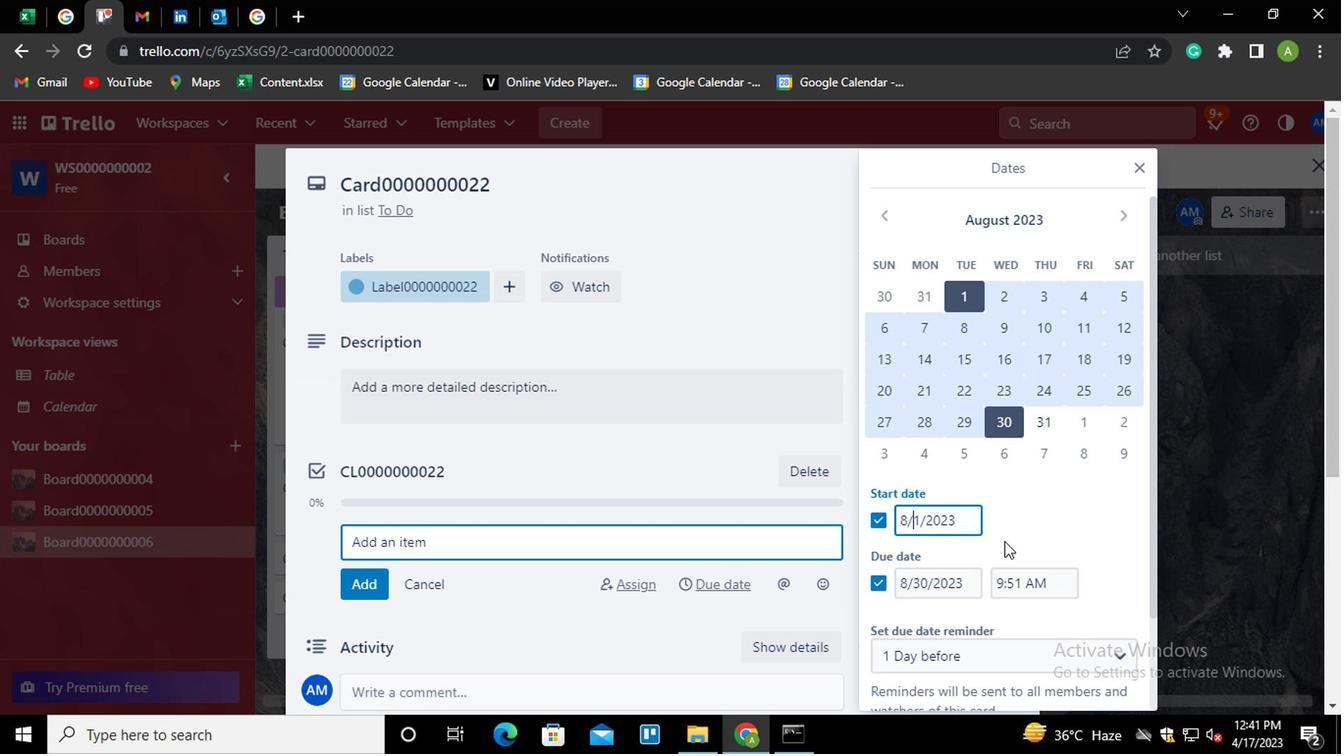 
Action: Key pressed <Key.left><Key.backspace>9
Screenshot: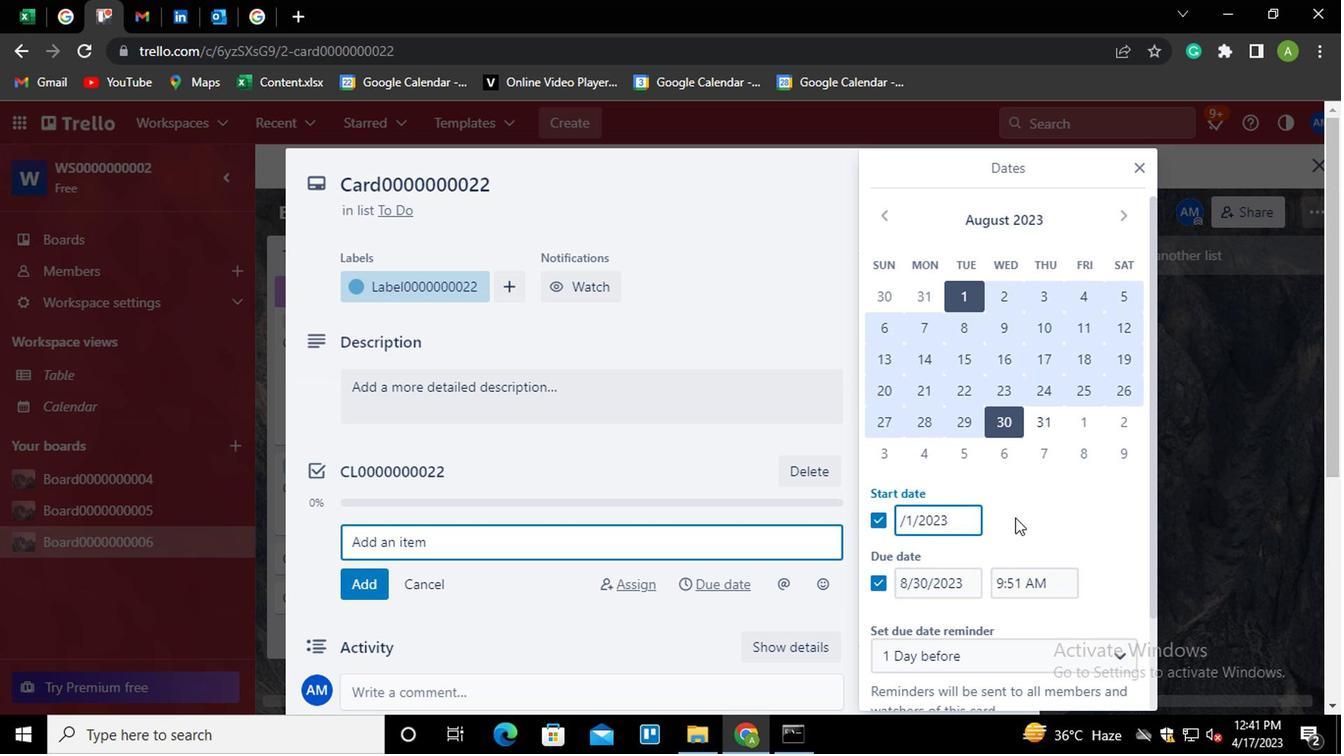 
Action: Mouse pressed left at (1010, 519)
Screenshot: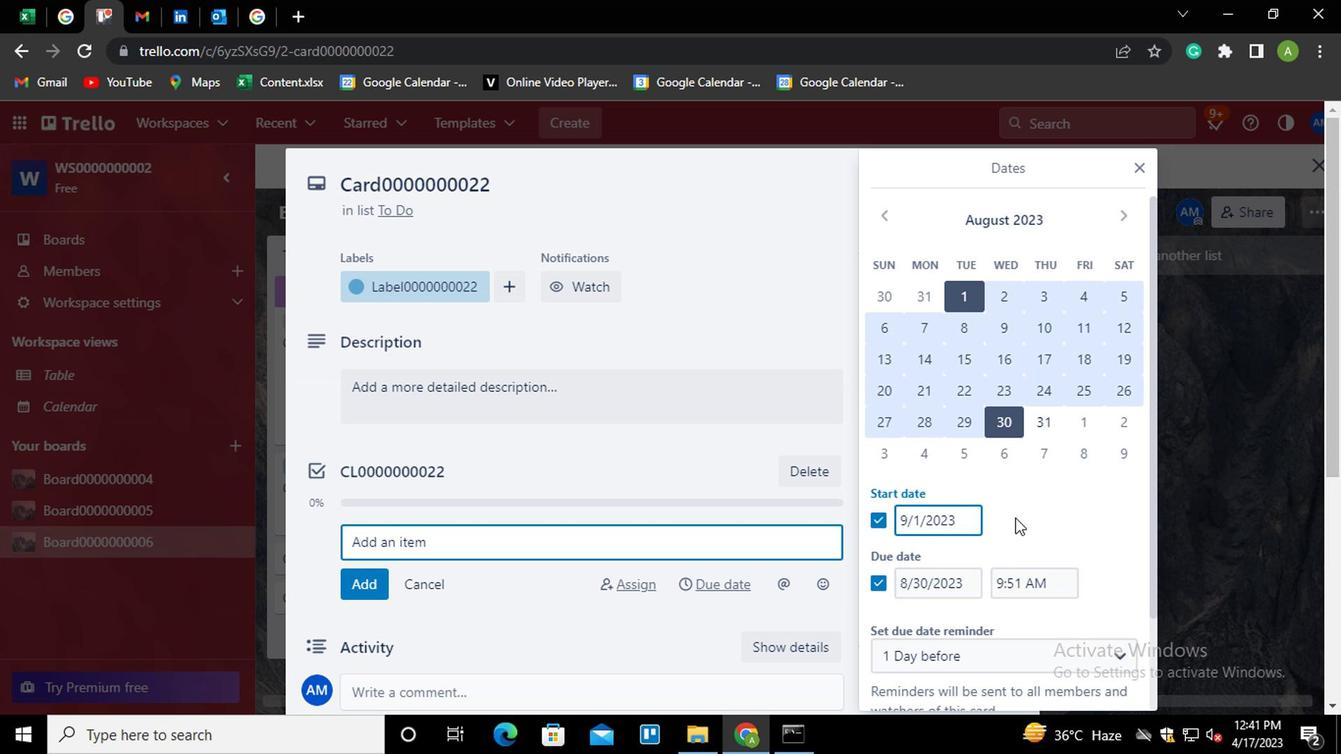 
Action: Mouse moved to (933, 581)
Screenshot: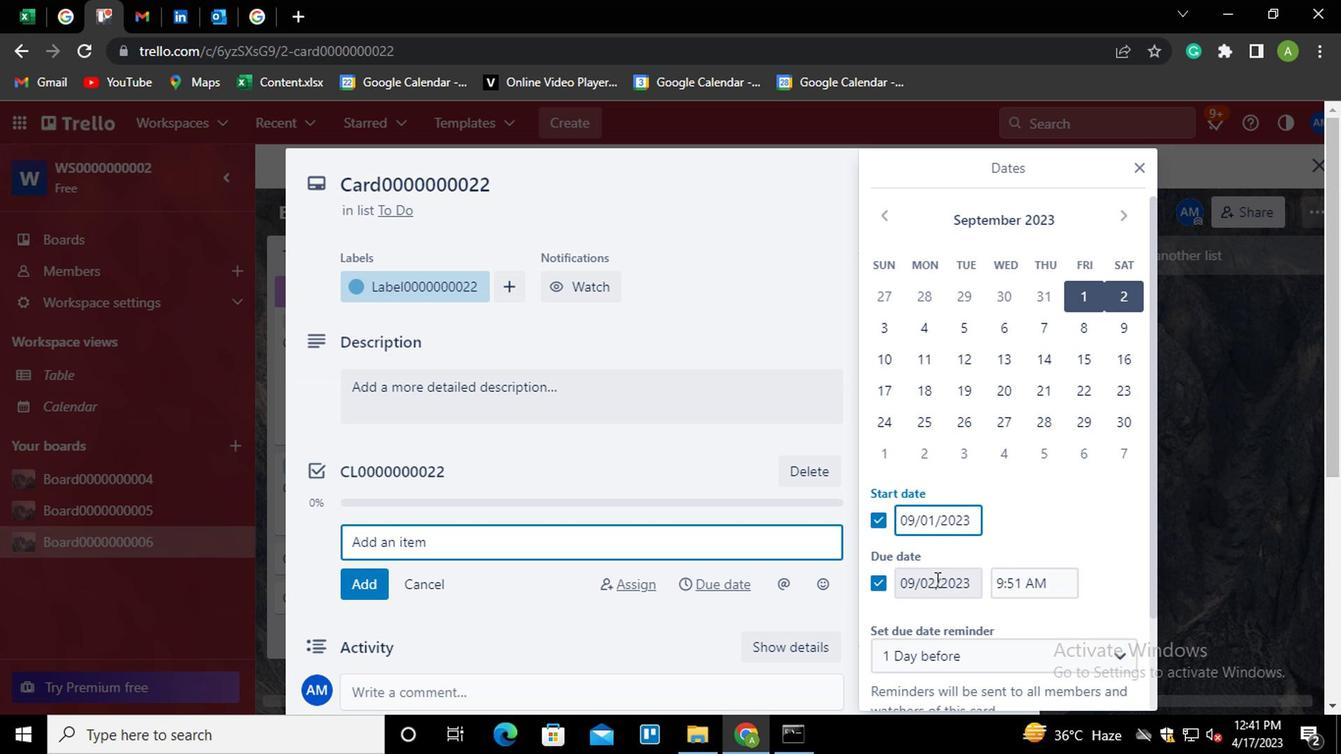 
Action: Mouse pressed left at (933, 581)
Screenshot: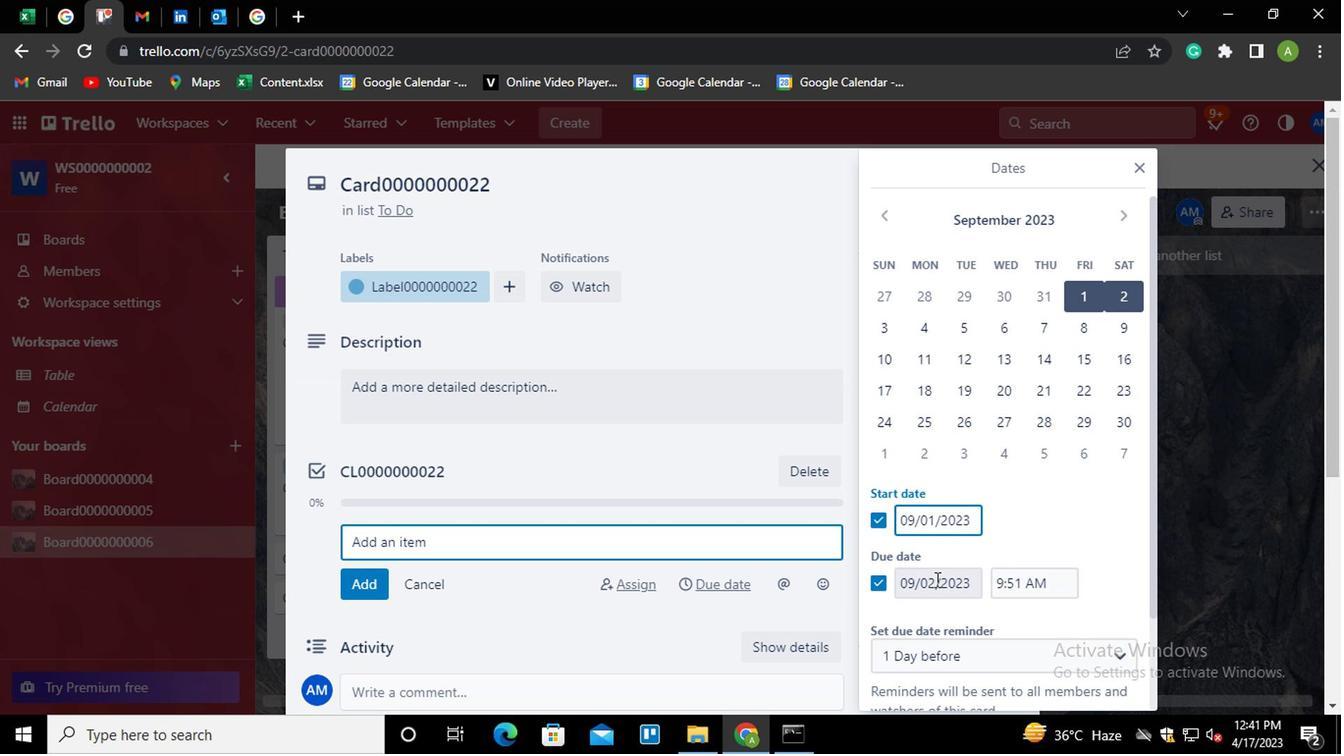 
Action: Mouse moved to (971, 524)
Screenshot: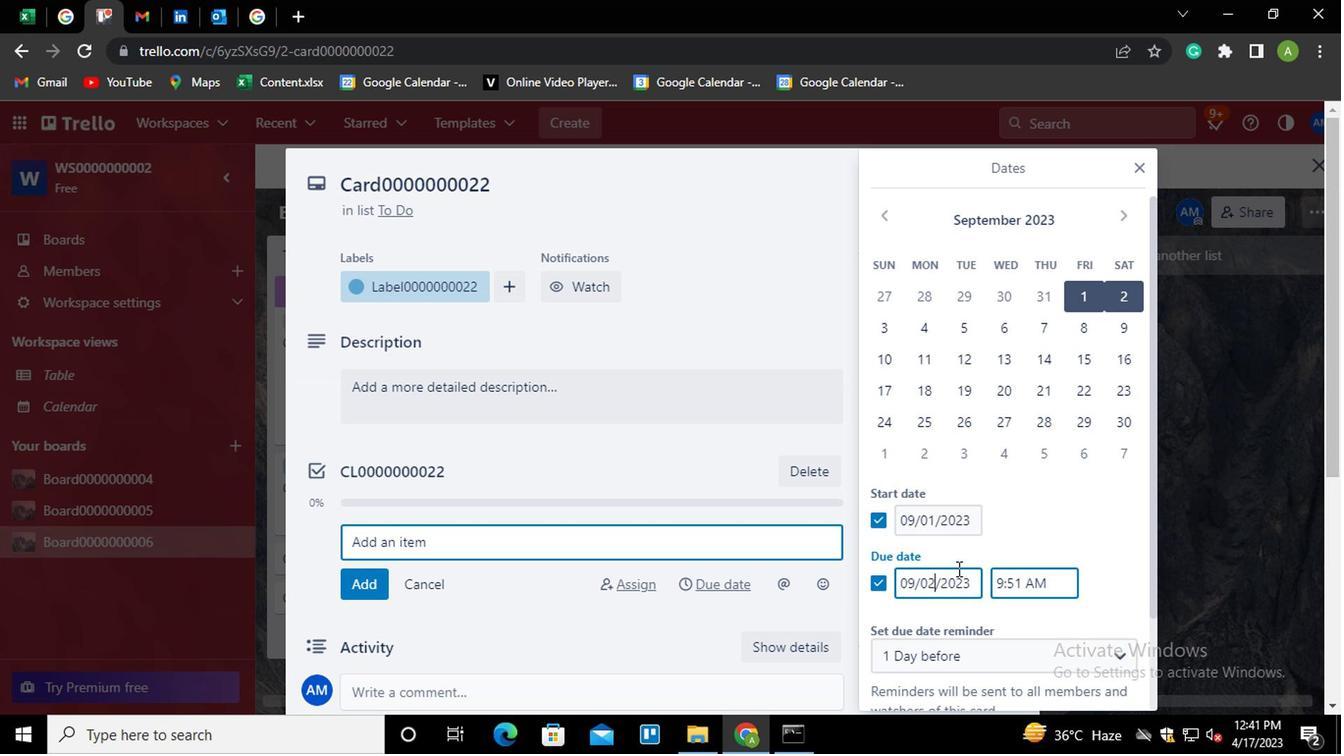 
Action: Key pressed <Key.backspace><Key.backspace>30
Screenshot: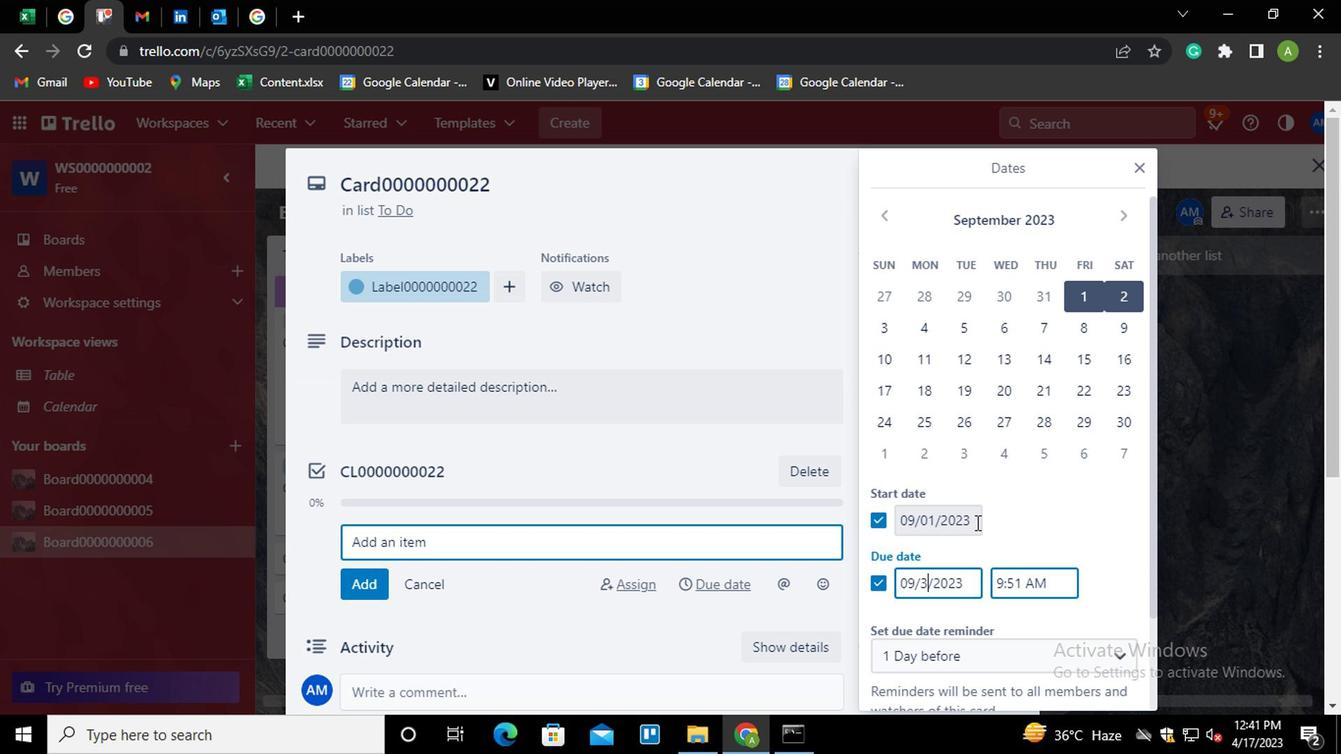 
Action: Mouse moved to (1094, 525)
Screenshot: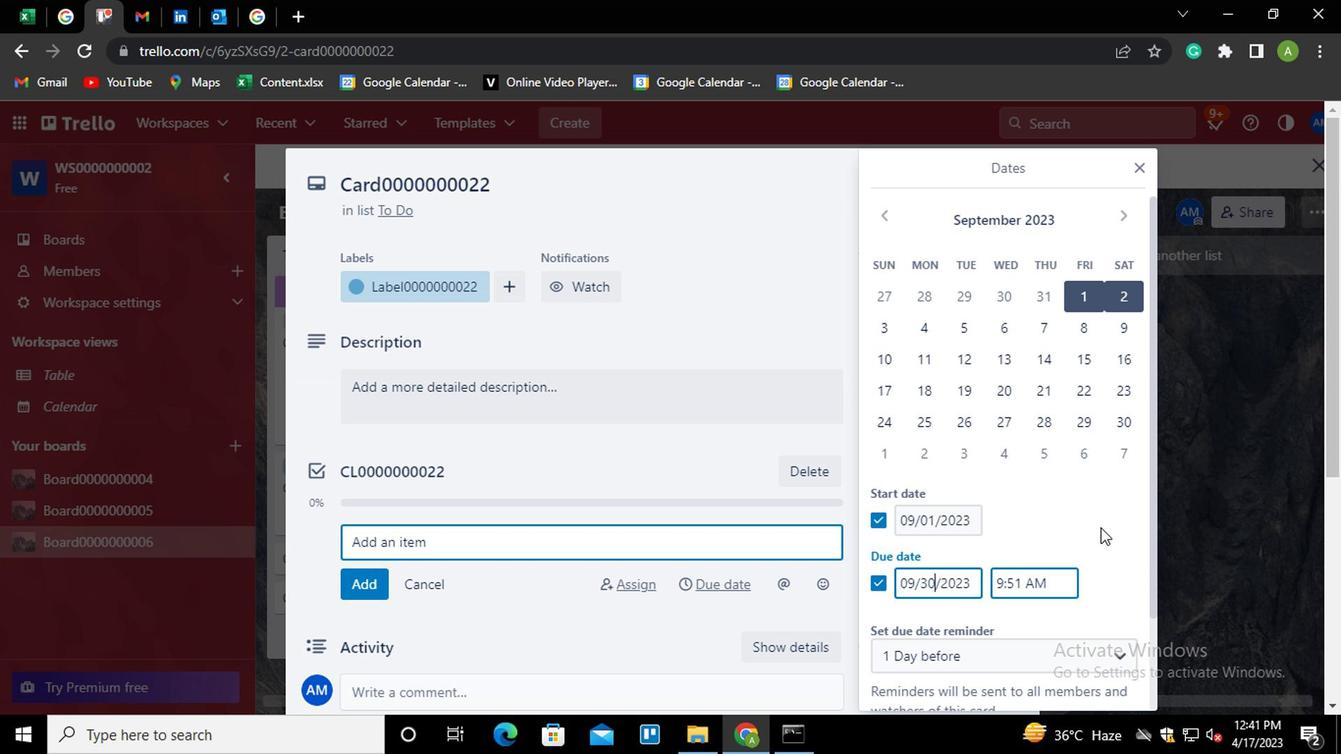 
Action: Mouse scrolled (1094, 524) with delta (0, -1)
Screenshot: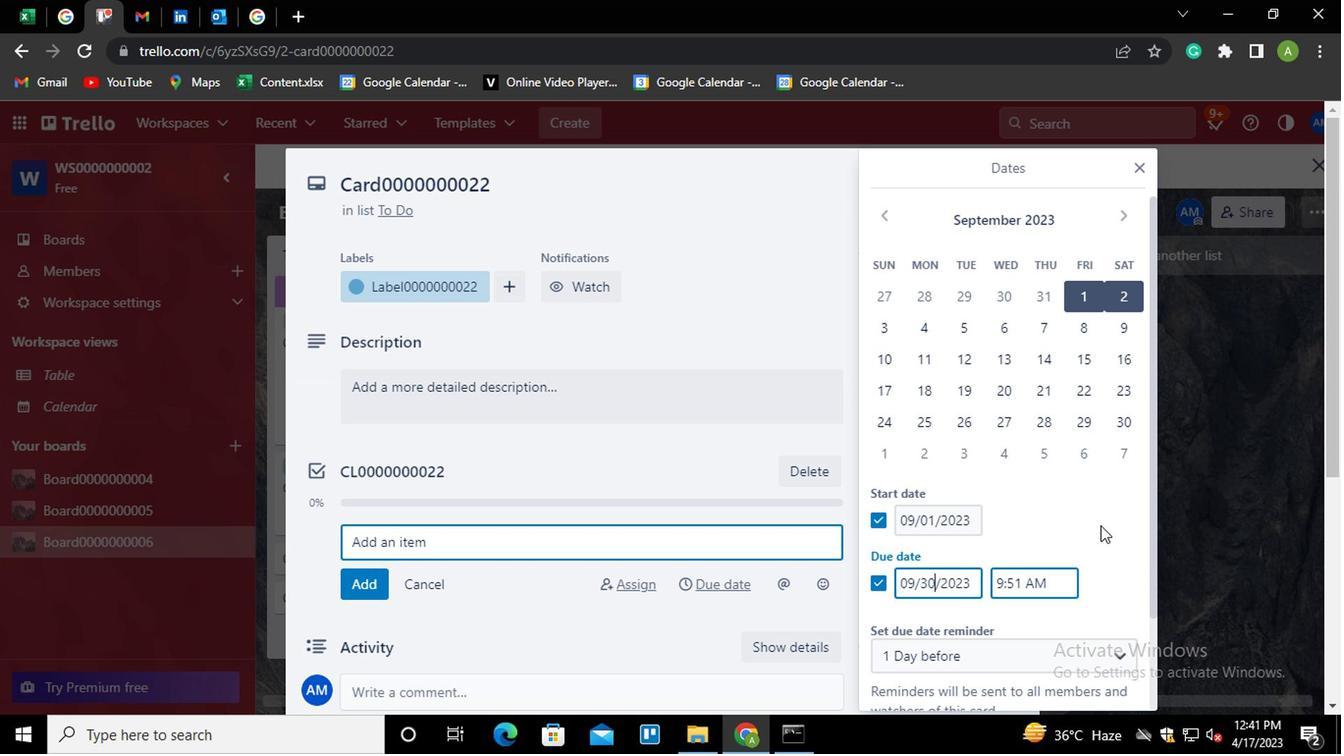 
Action: Mouse scrolled (1094, 524) with delta (0, -1)
Screenshot: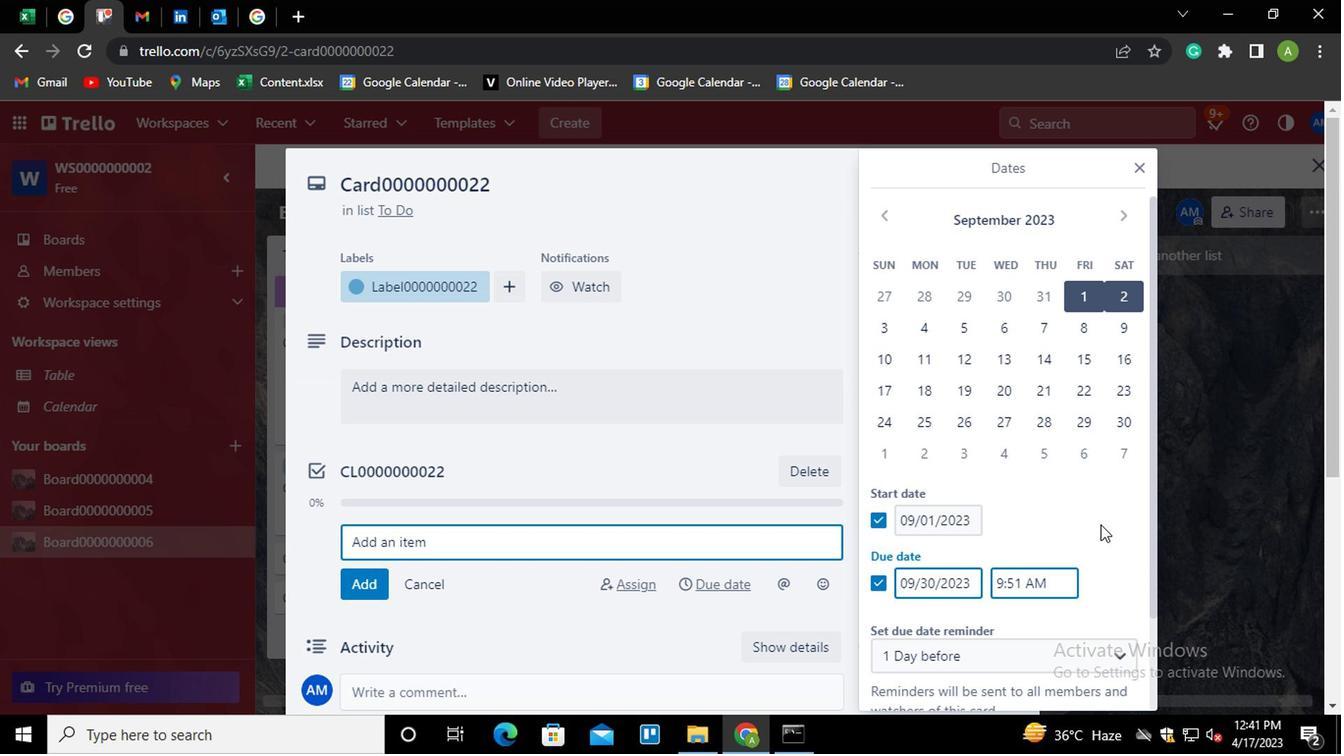 
Action: Mouse scrolled (1094, 524) with delta (0, -1)
Screenshot: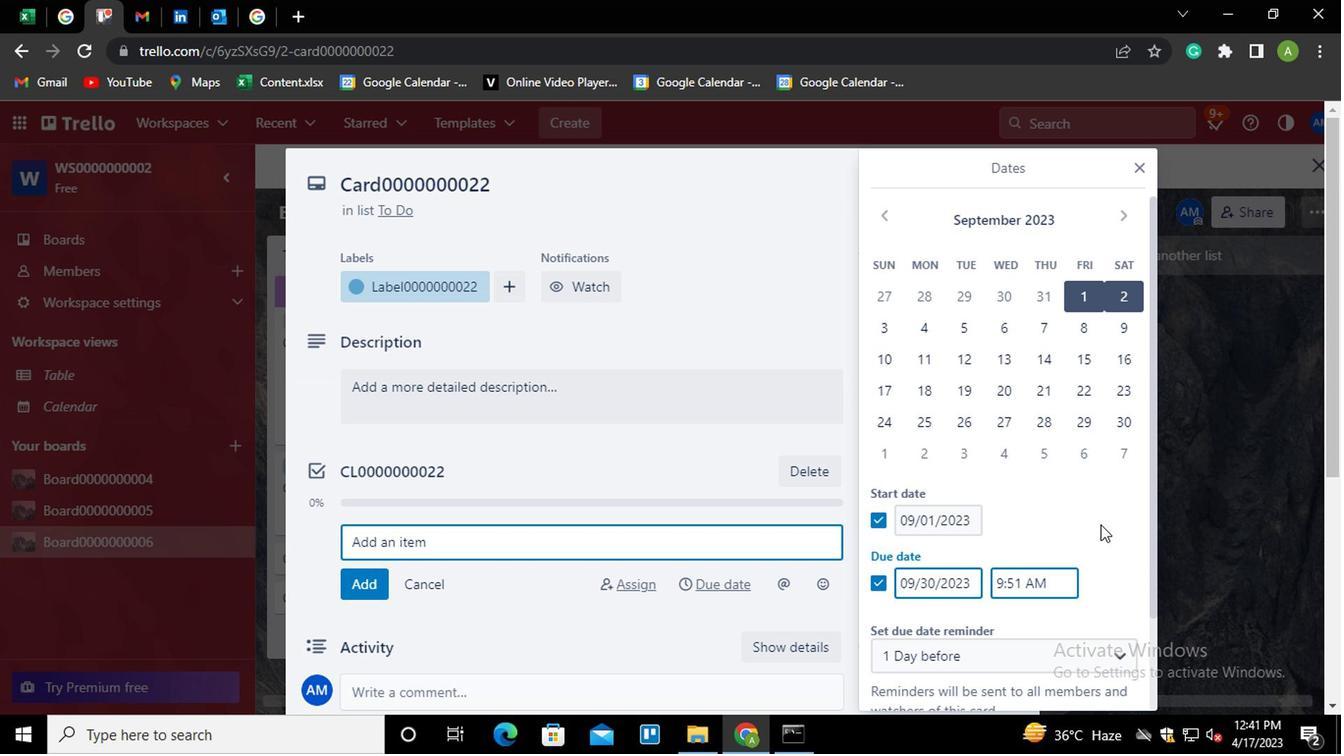 
Action: Mouse scrolled (1094, 524) with delta (0, -1)
Screenshot: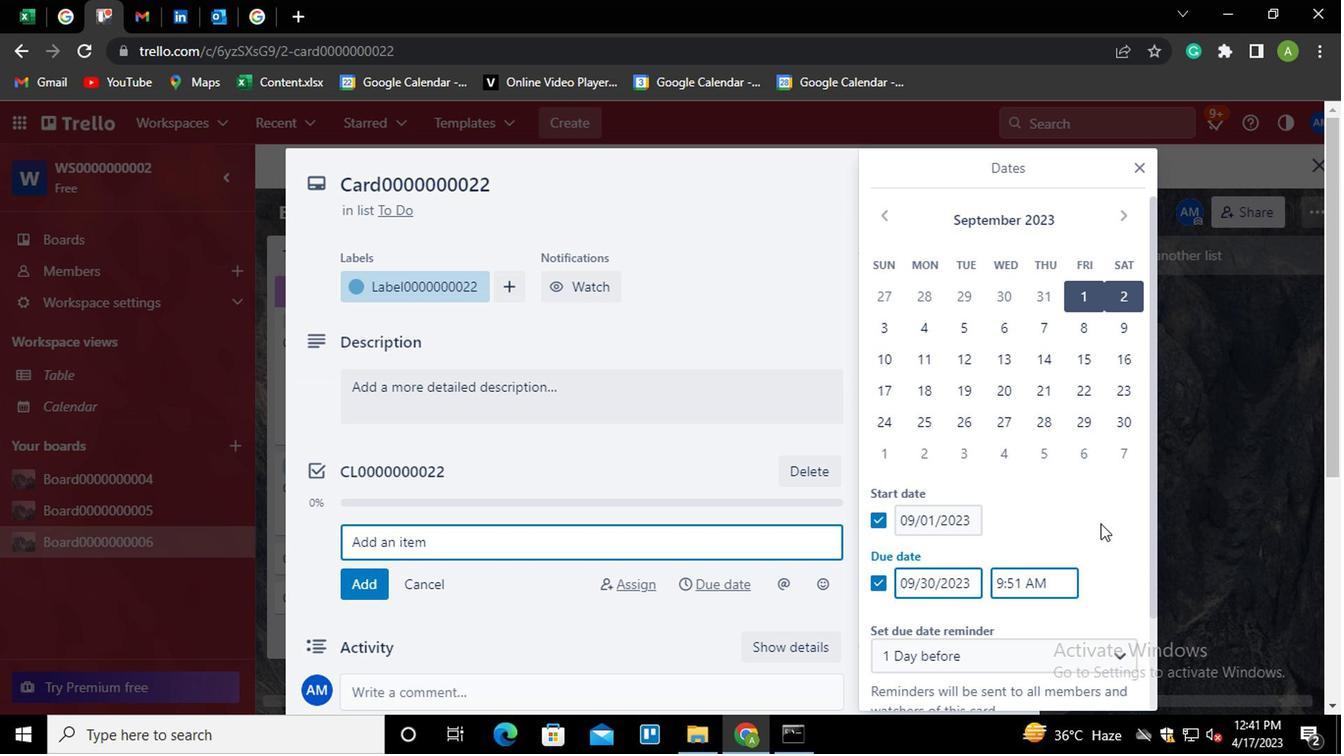 
Action: Mouse moved to (1000, 635)
Screenshot: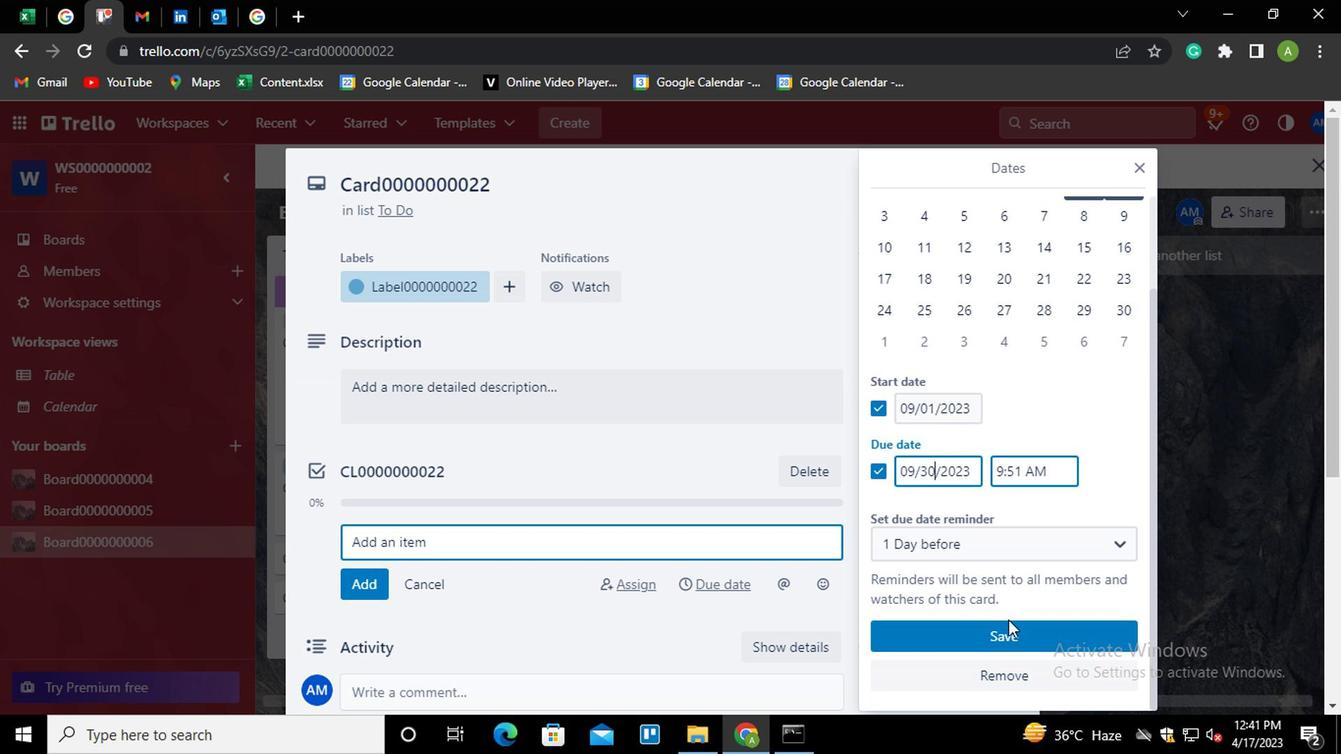 
Action: Mouse pressed left at (1000, 635)
Screenshot: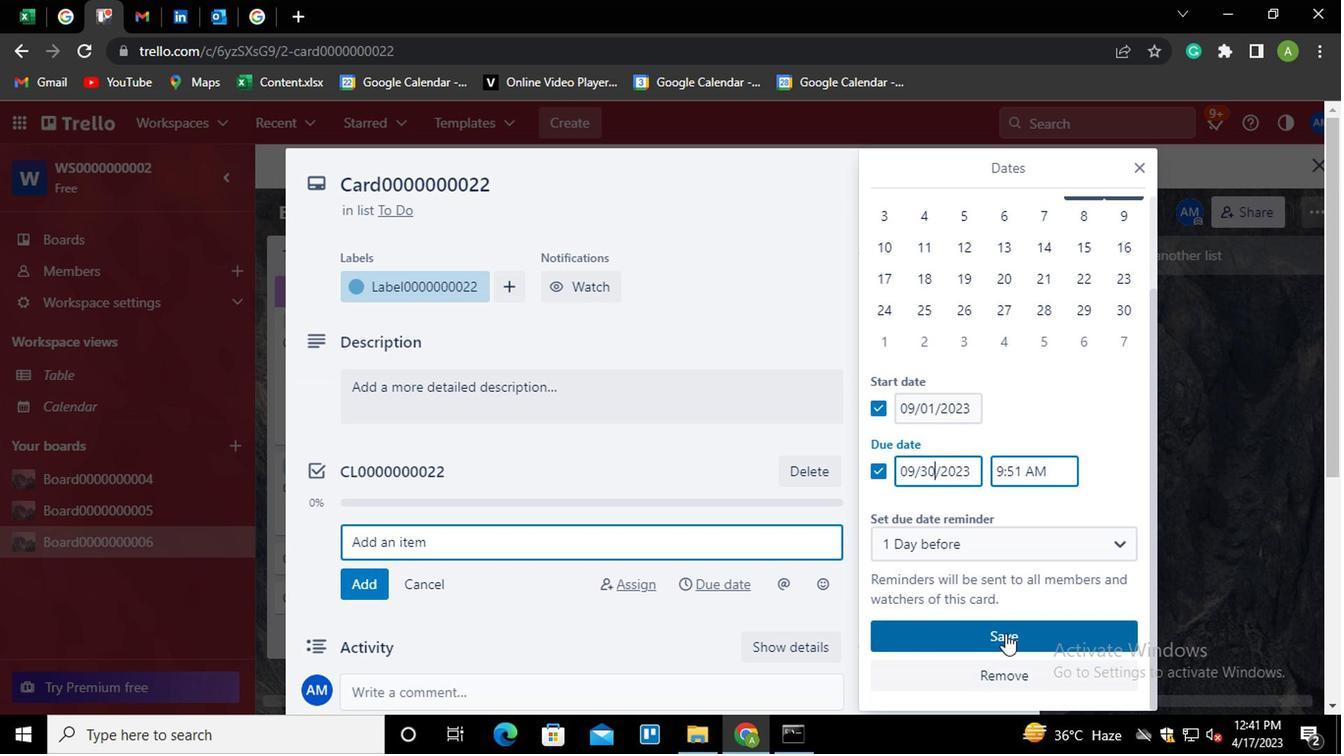 
Action: Mouse moved to (655, 424)
Screenshot: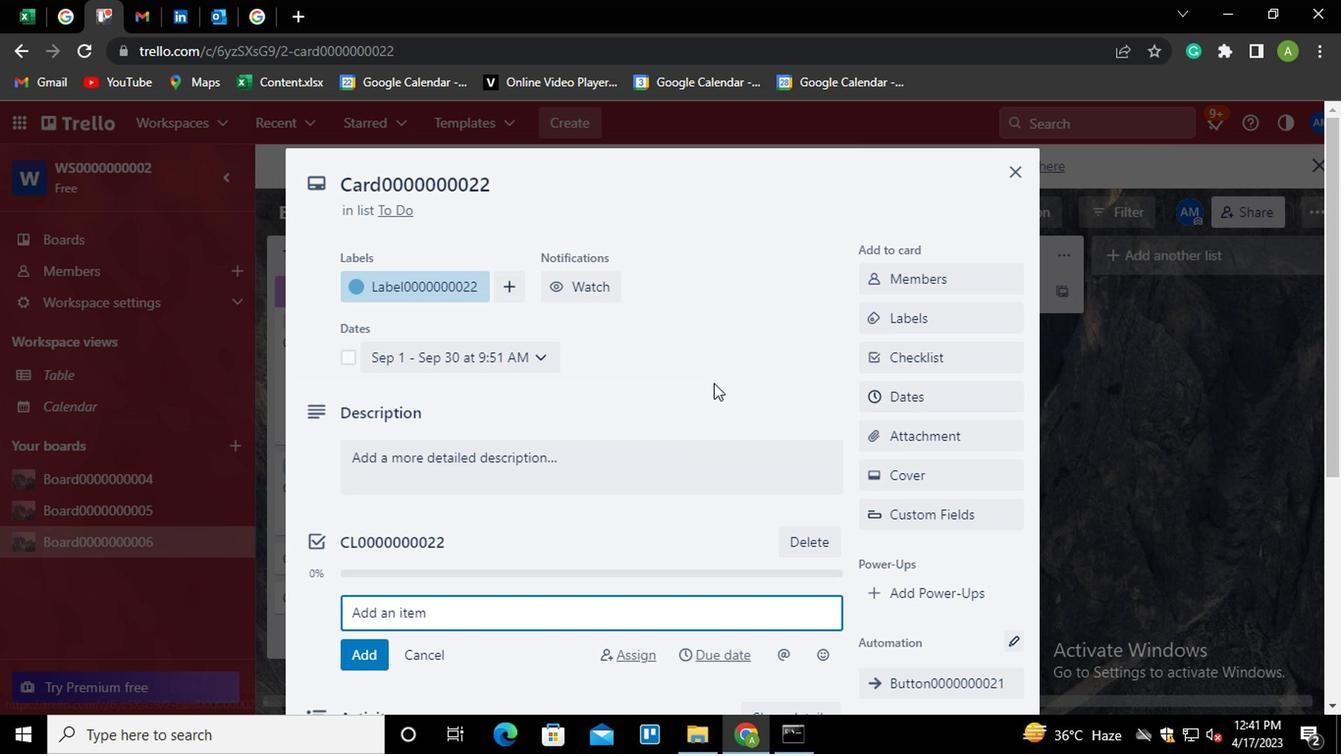 
